 Task: Change  the formatting of the data to Which is Greater than 5, in conditional formating, put the option 'Green Fill with Dark Green Text. 'add another formatting option Format As Table, insert the option Orange Table style Medium 3 , change the format of Column Width to AutoFit Column Width and sort the data in descending order in the sheet  Optimum Sales book
Action: Mouse moved to (27, 132)
Screenshot: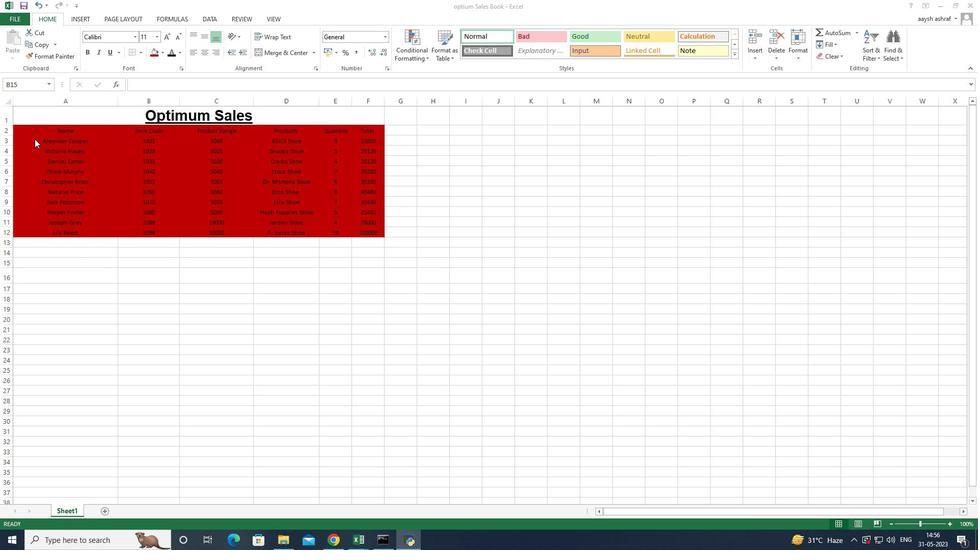 
Action: Mouse pressed left at (27, 132)
Screenshot: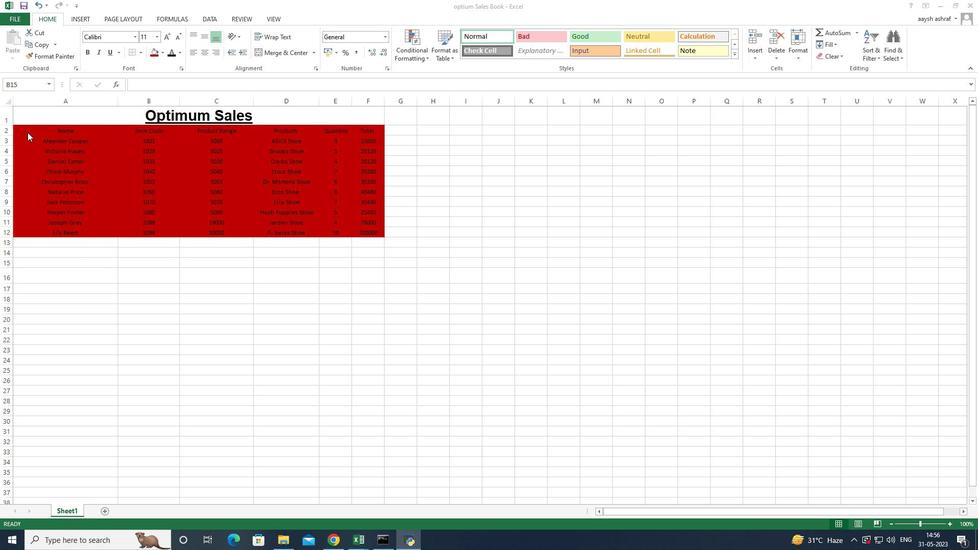 
Action: Mouse moved to (57, 143)
Screenshot: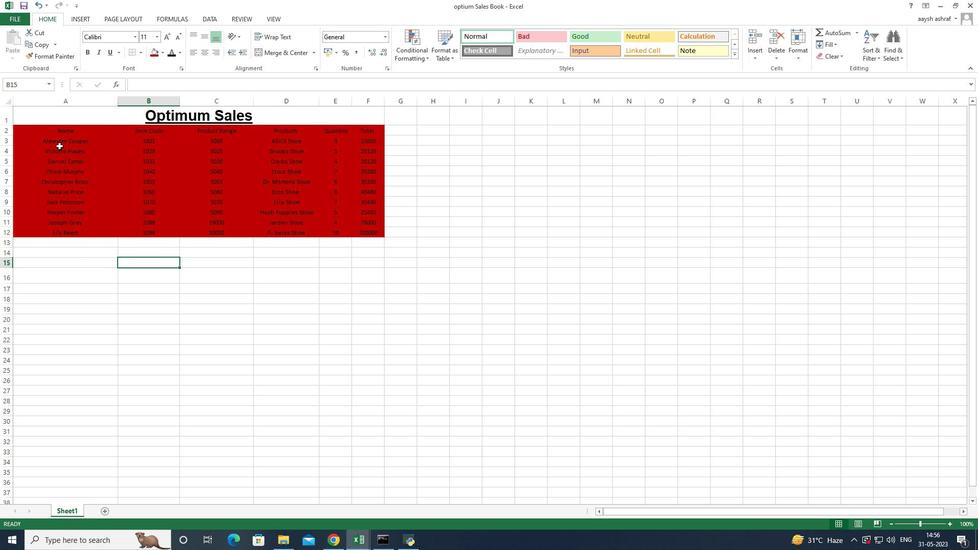 
Action: Mouse pressed left at (57, 143)
Screenshot: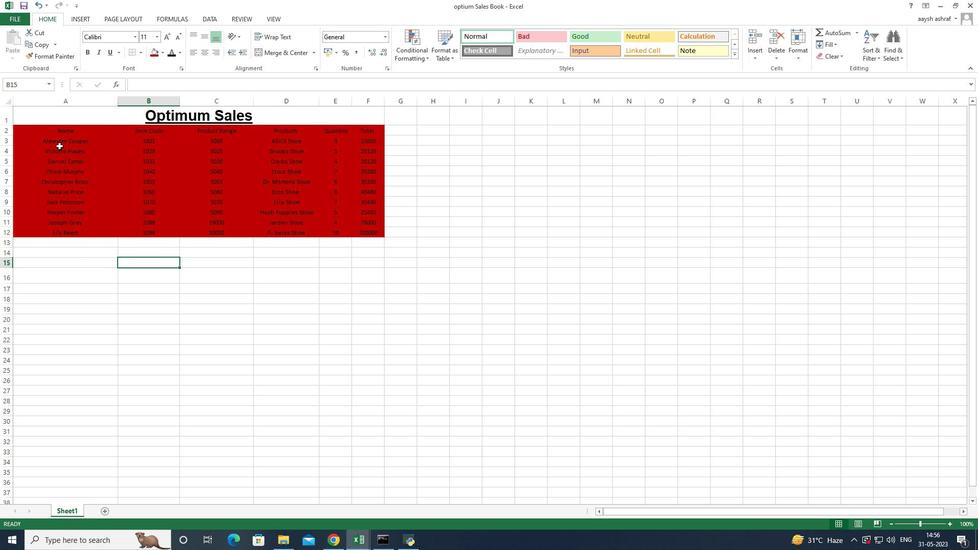 
Action: Mouse moved to (33, 129)
Screenshot: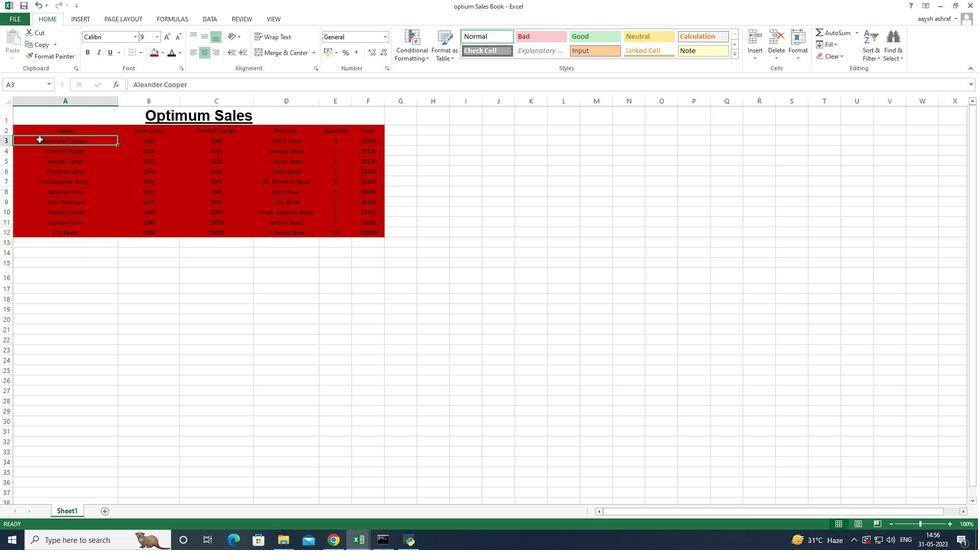 
Action: Mouse pressed left at (33, 129)
Screenshot: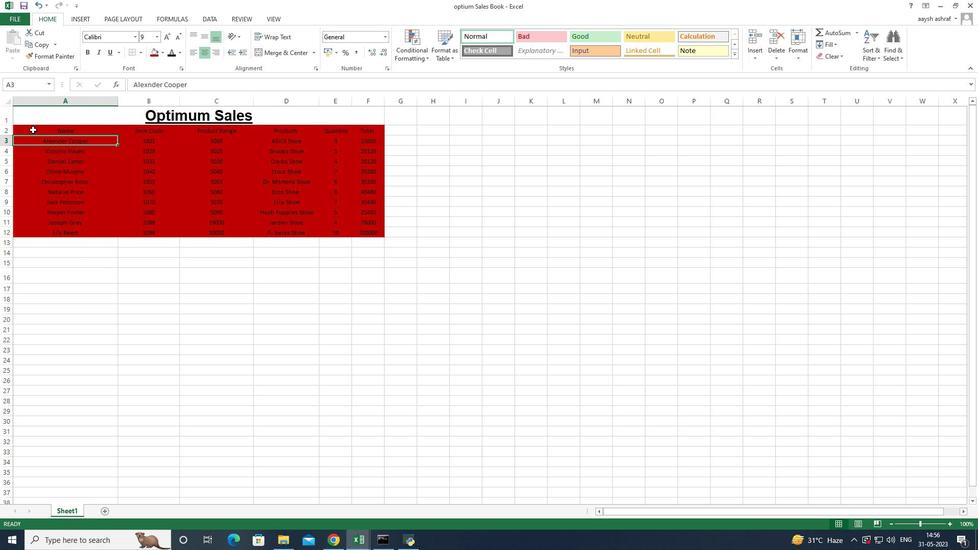 
Action: Mouse moved to (407, 55)
Screenshot: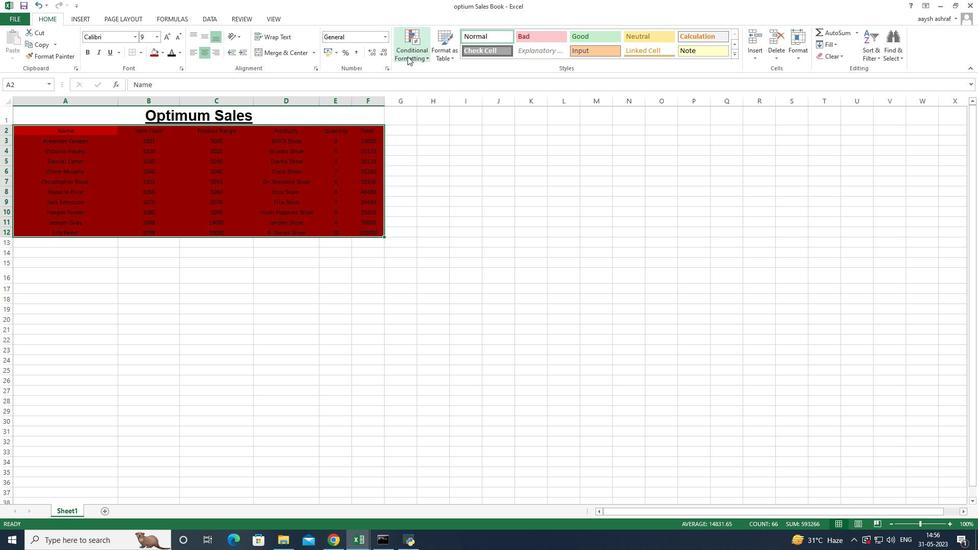 
Action: Mouse pressed left at (407, 55)
Screenshot: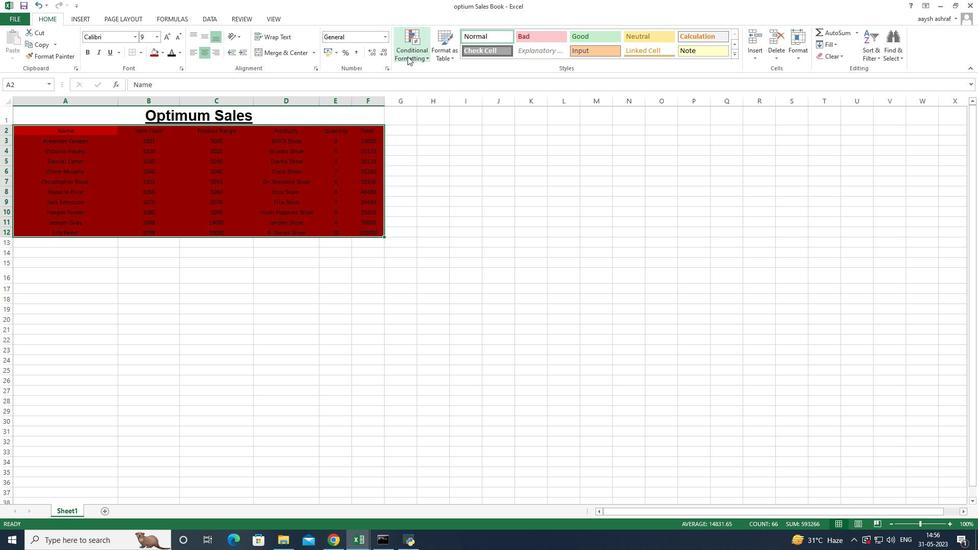 
Action: Mouse moved to (532, 79)
Screenshot: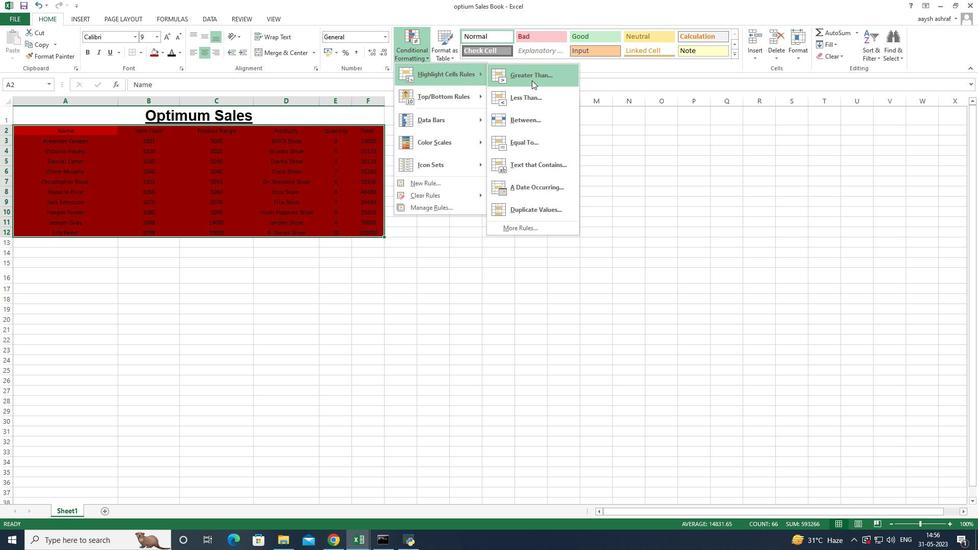 
Action: Mouse pressed left at (532, 79)
Screenshot: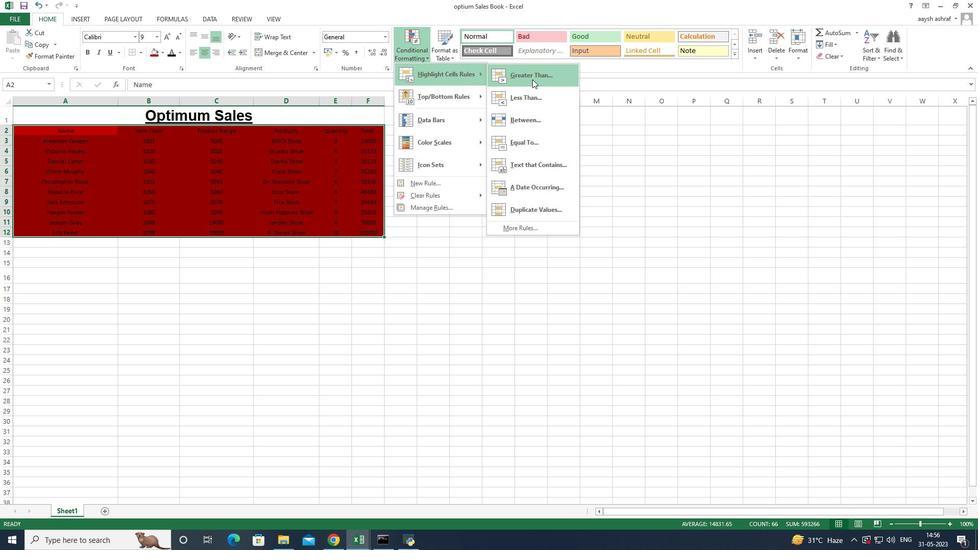 
Action: Mouse moved to (183, 267)
Screenshot: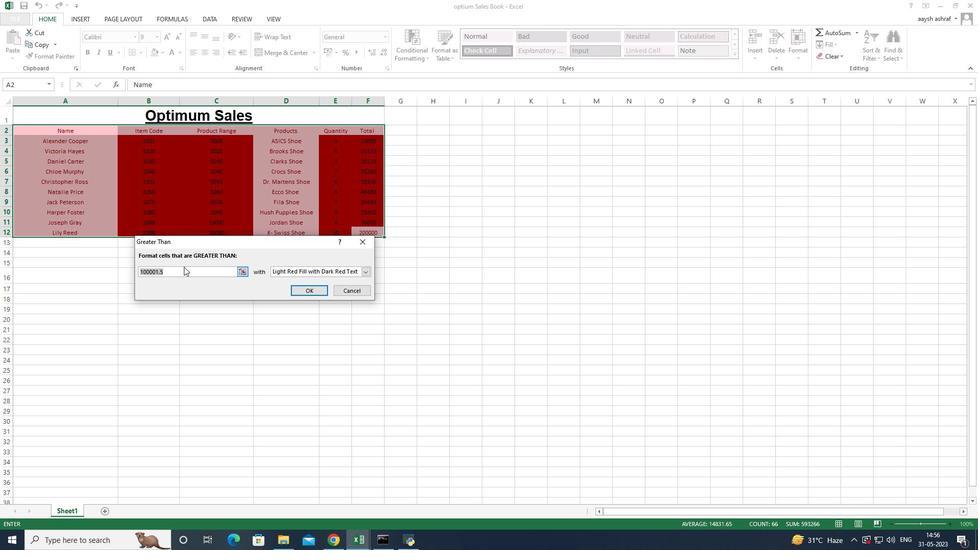 
Action: Key pressed <Key.backspace>5
Screenshot: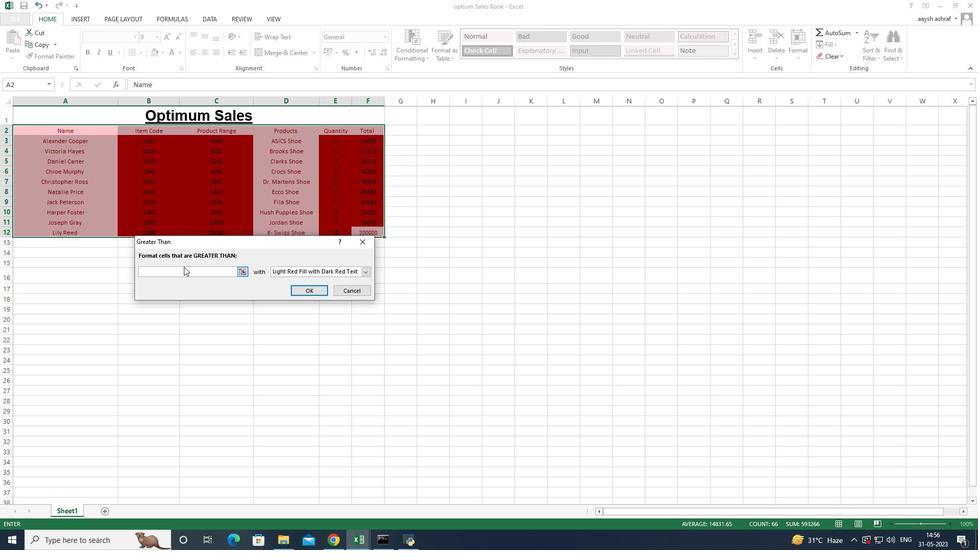 
Action: Mouse moved to (364, 270)
Screenshot: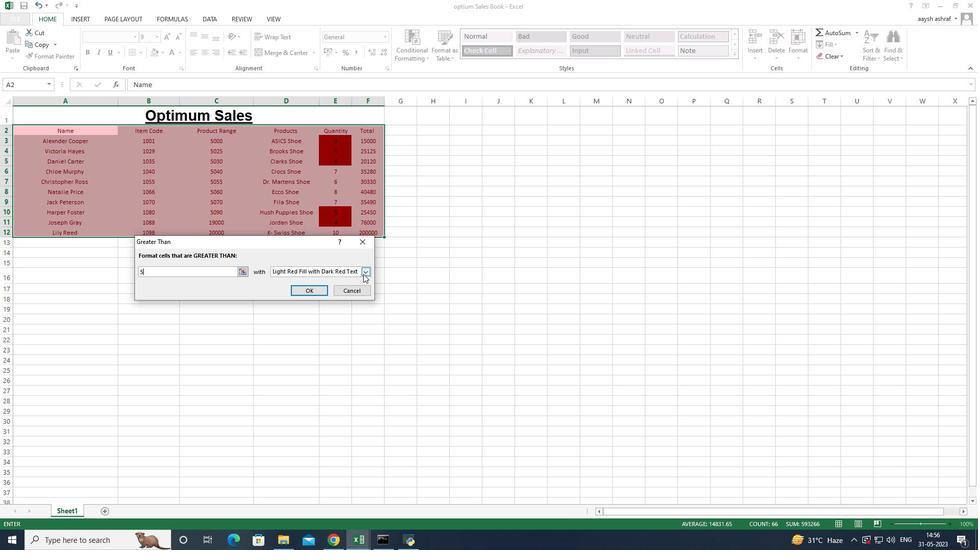 
Action: Mouse pressed left at (364, 270)
Screenshot: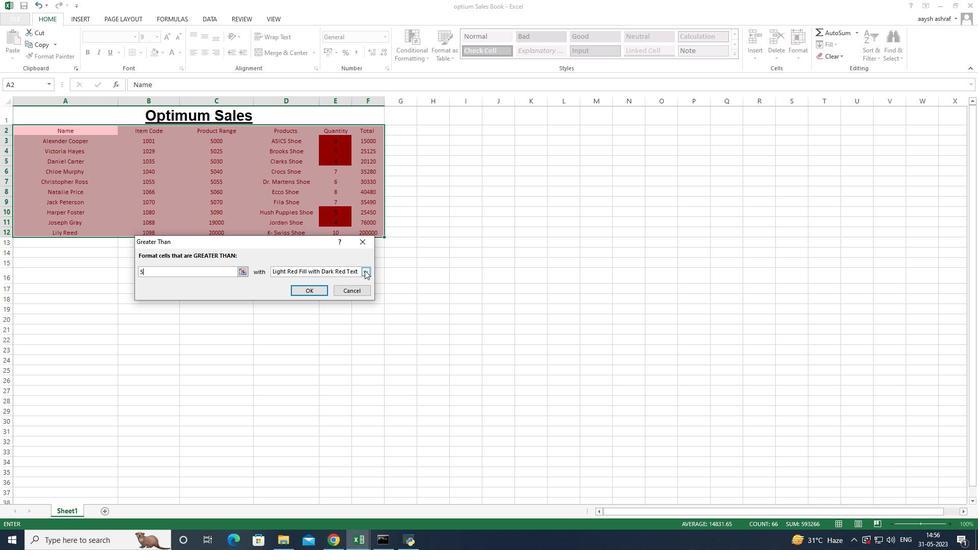 
Action: Mouse moved to (315, 294)
Screenshot: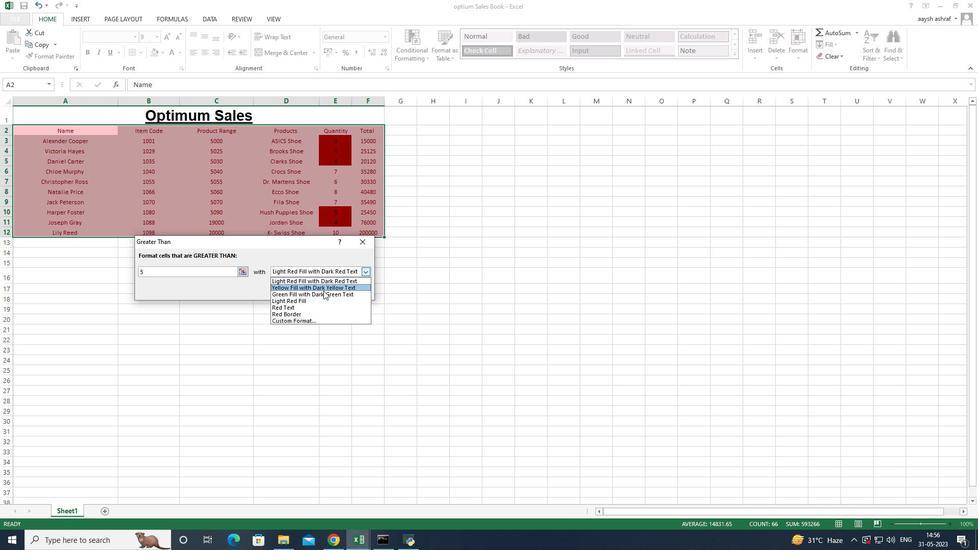 
Action: Mouse pressed left at (315, 294)
Screenshot: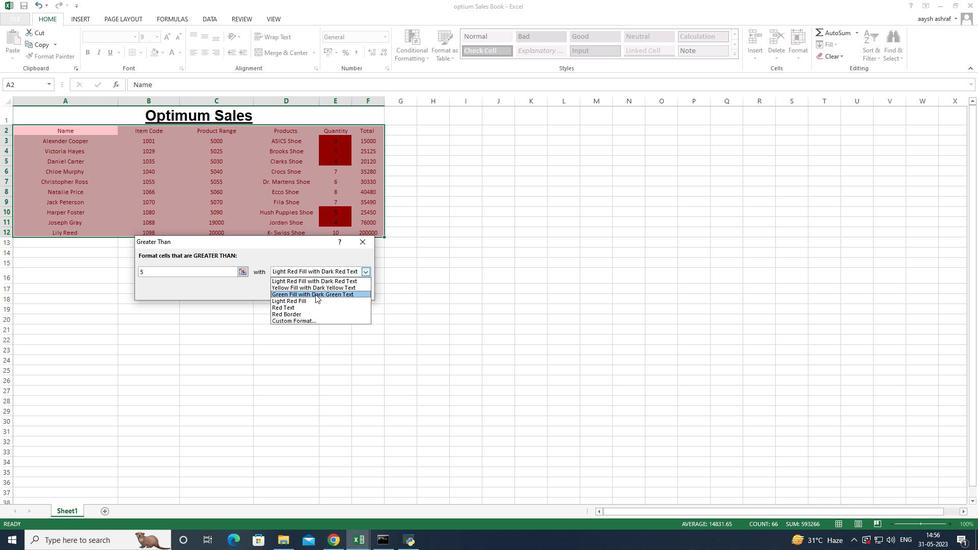 
Action: Mouse moved to (308, 288)
Screenshot: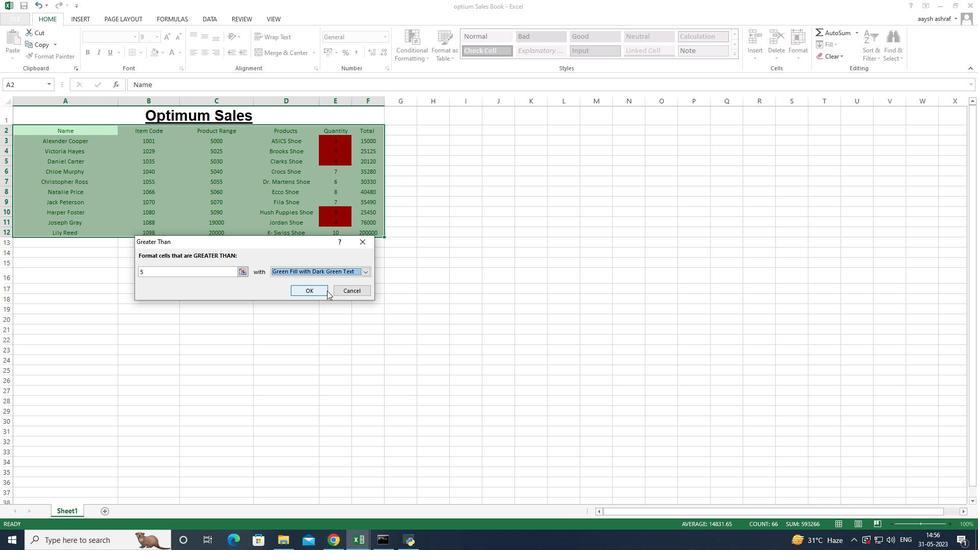 
Action: Mouse pressed left at (308, 288)
Screenshot: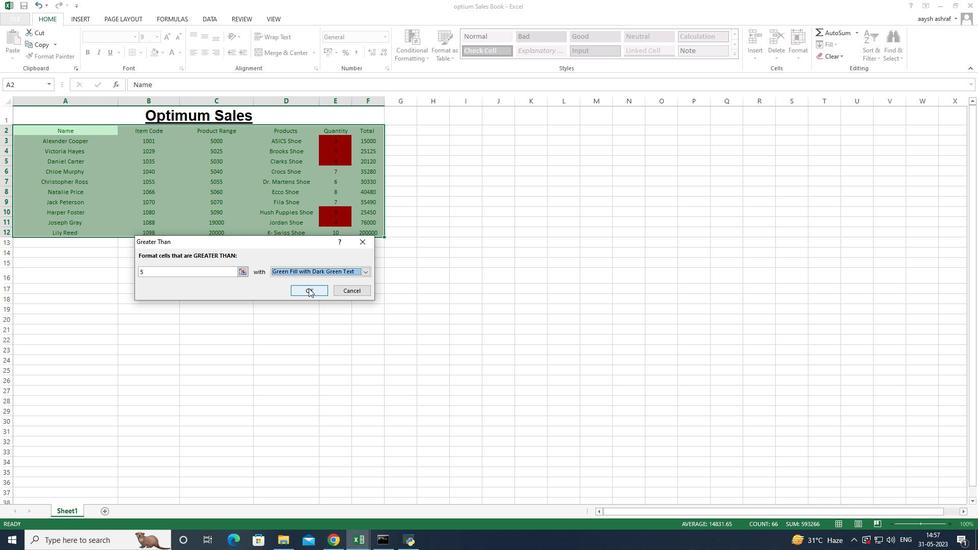 
Action: Mouse moved to (793, 46)
Screenshot: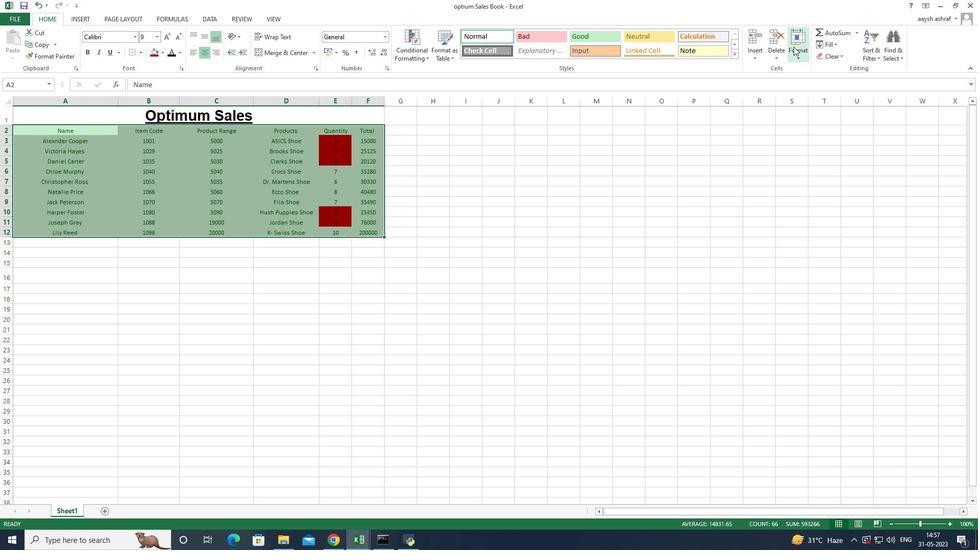 
Action: Mouse pressed left at (793, 46)
Screenshot: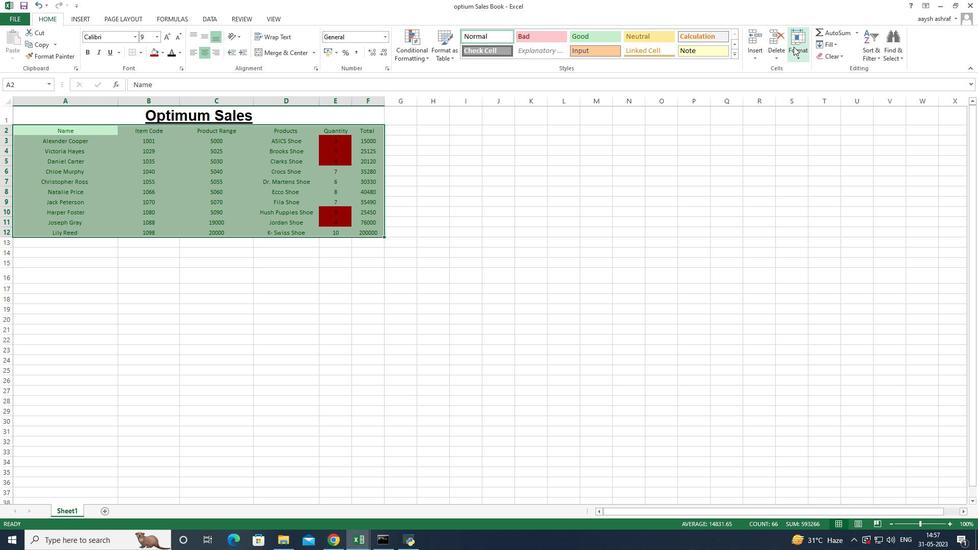 
Action: Mouse moved to (742, 137)
Screenshot: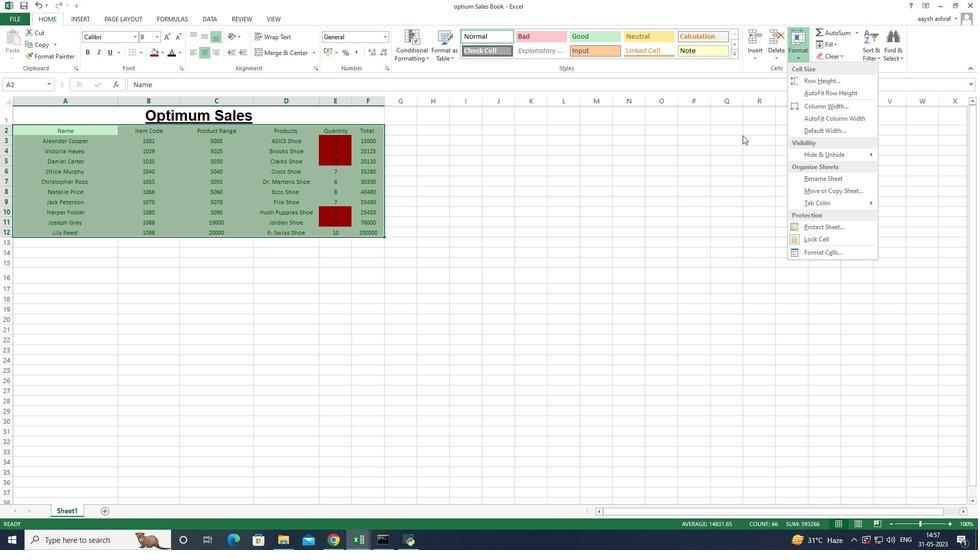 
Action: Mouse pressed left at (742, 137)
Screenshot: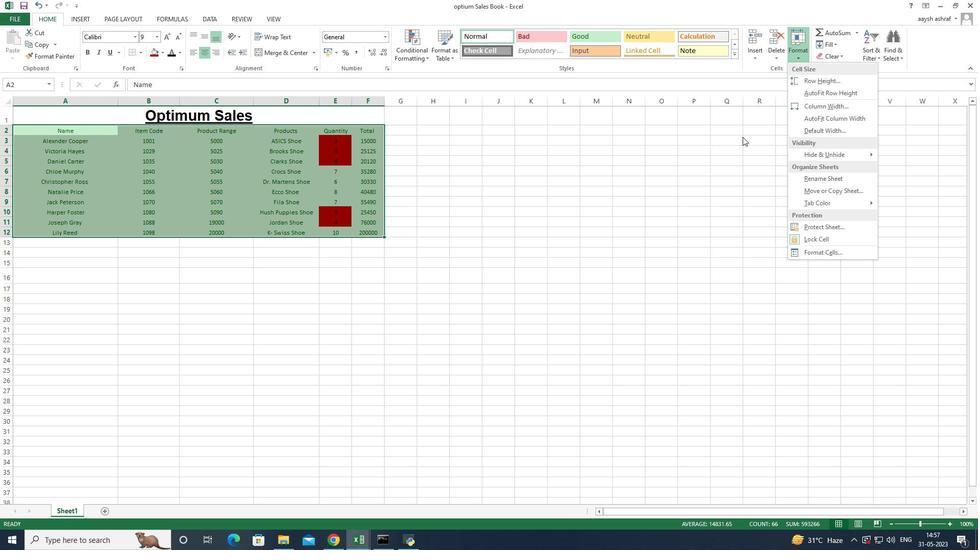 
Action: Mouse moved to (797, 58)
Screenshot: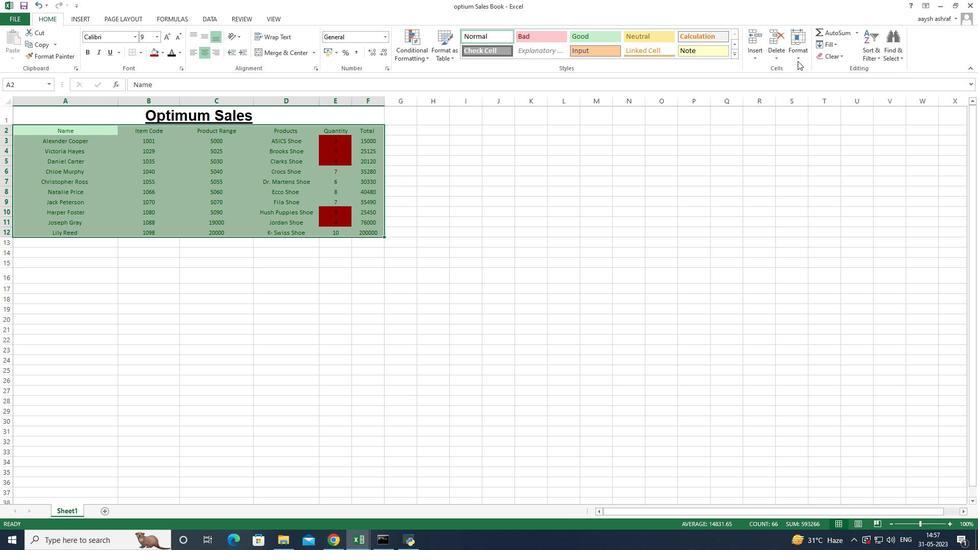 
Action: Mouse pressed left at (797, 58)
Screenshot: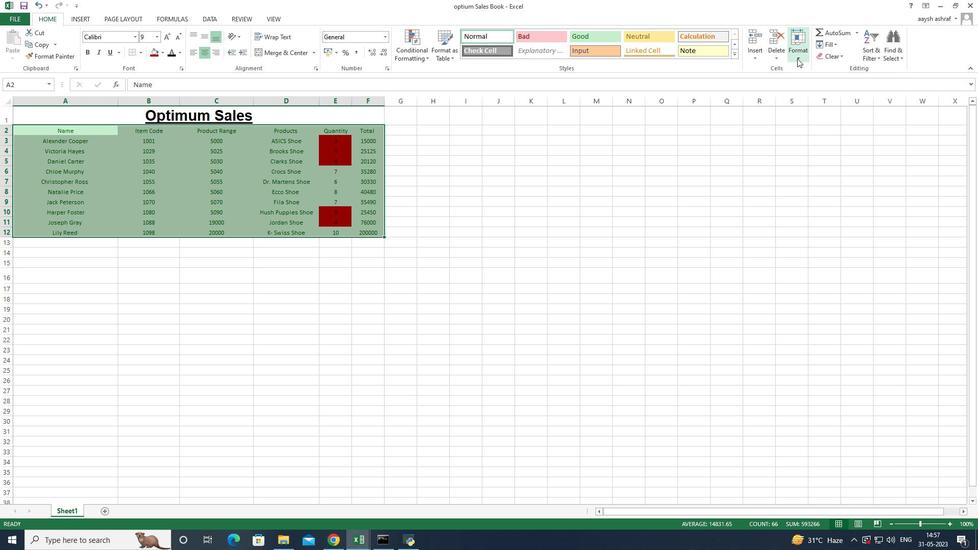 
Action: Mouse moved to (474, 150)
Screenshot: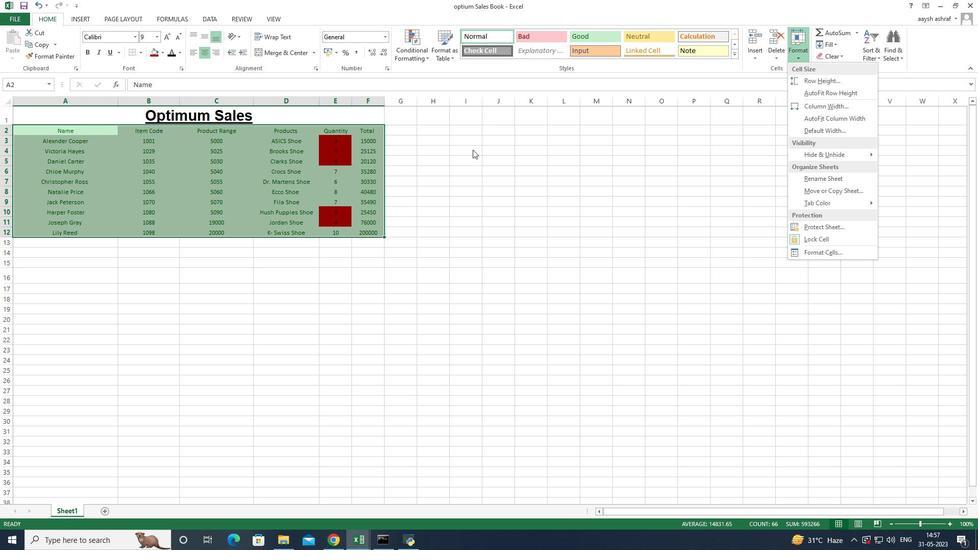 
Action: Mouse pressed left at (474, 150)
Screenshot: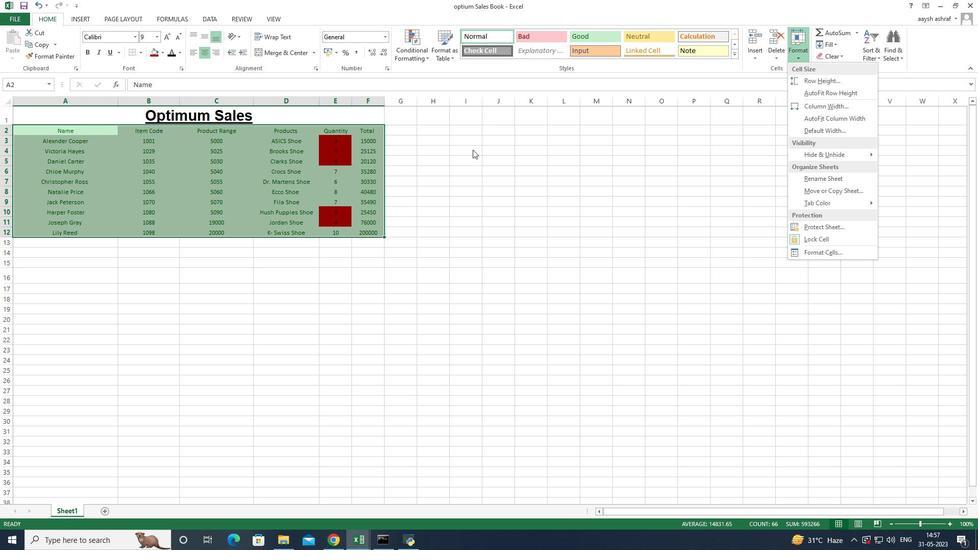 
Action: Mouse moved to (445, 42)
Screenshot: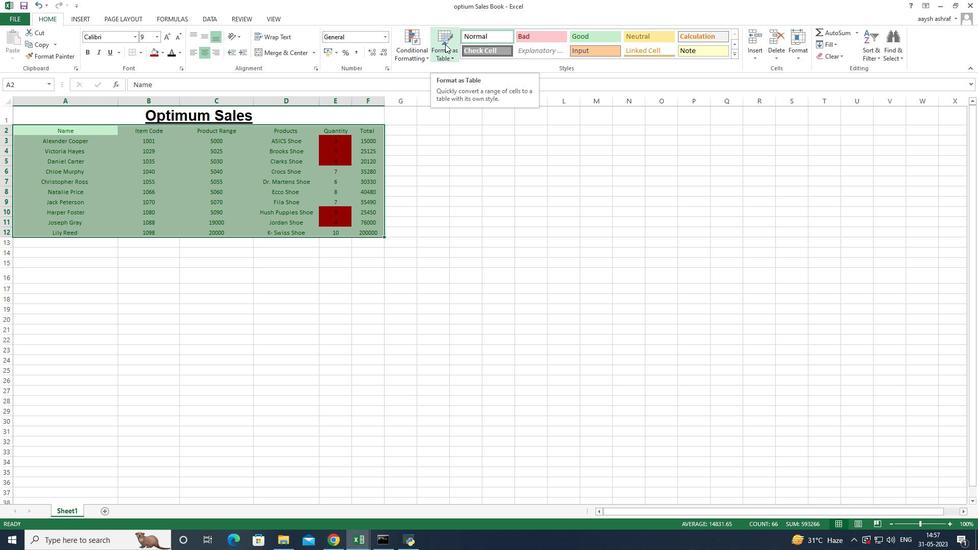 
Action: Mouse pressed left at (445, 42)
Screenshot: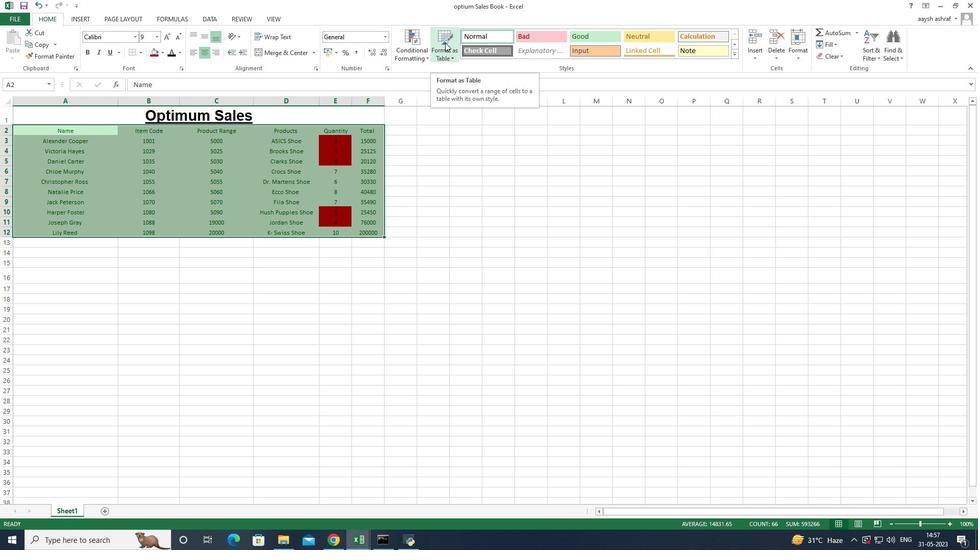 
Action: Mouse moved to (520, 192)
Screenshot: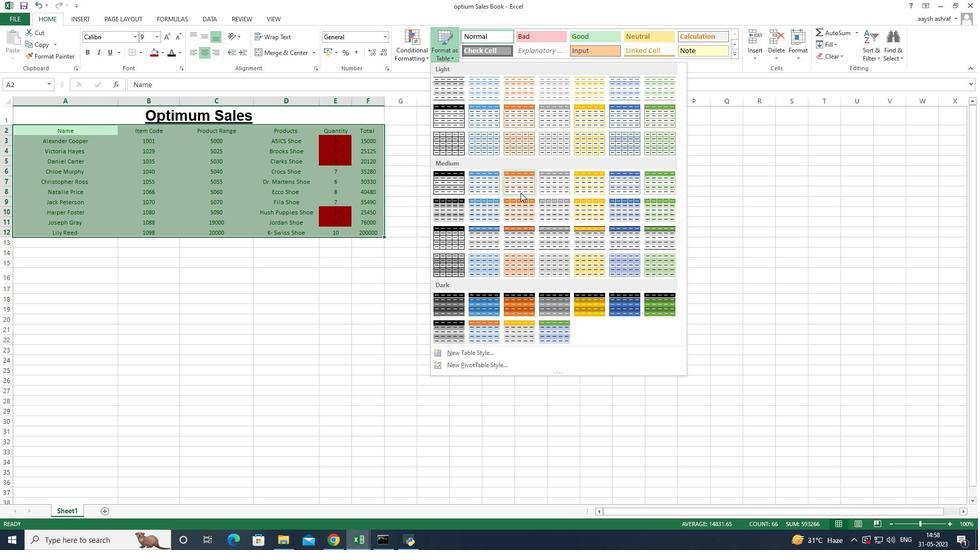 
Action: Mouse pressed left at (520, 192)
Screenshot: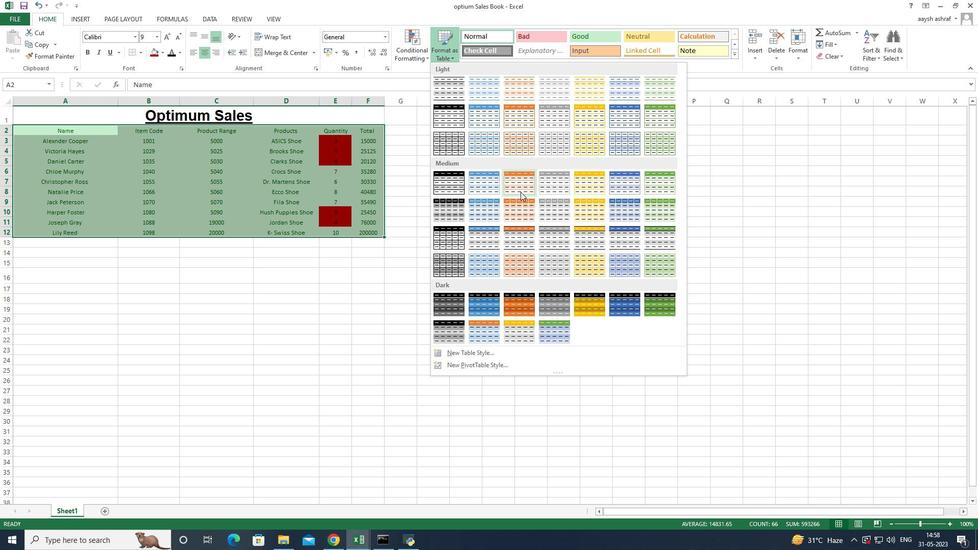 
Action: Mouse moved to (246, 276)
Screenshot: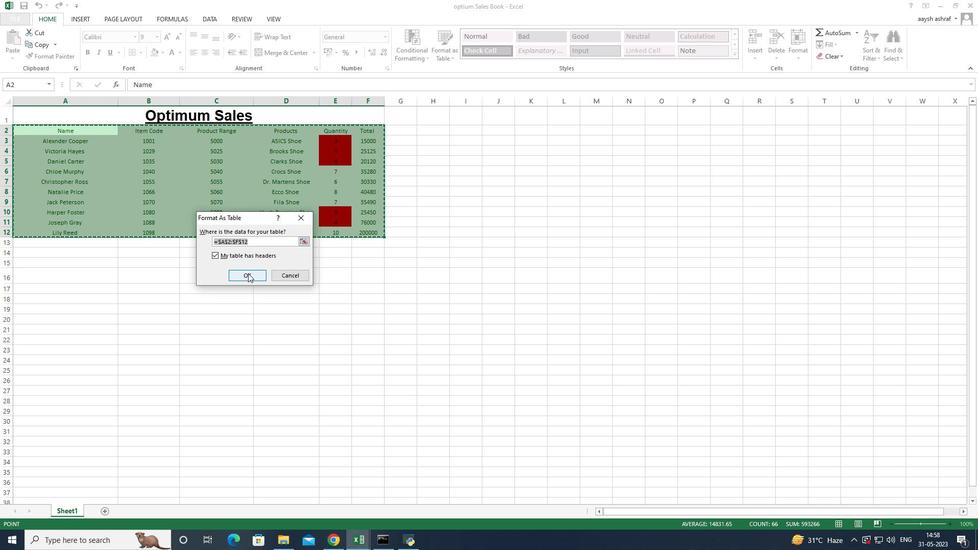 
Action: Mouse pressed left at (246, 276)
Screenshot: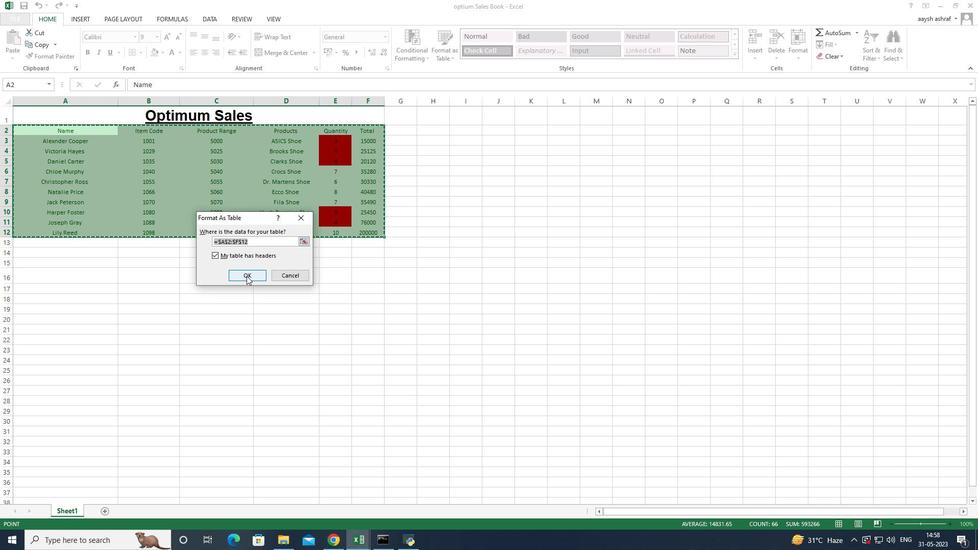 
Action: Mouse moved to (551, 44)
Screenshot: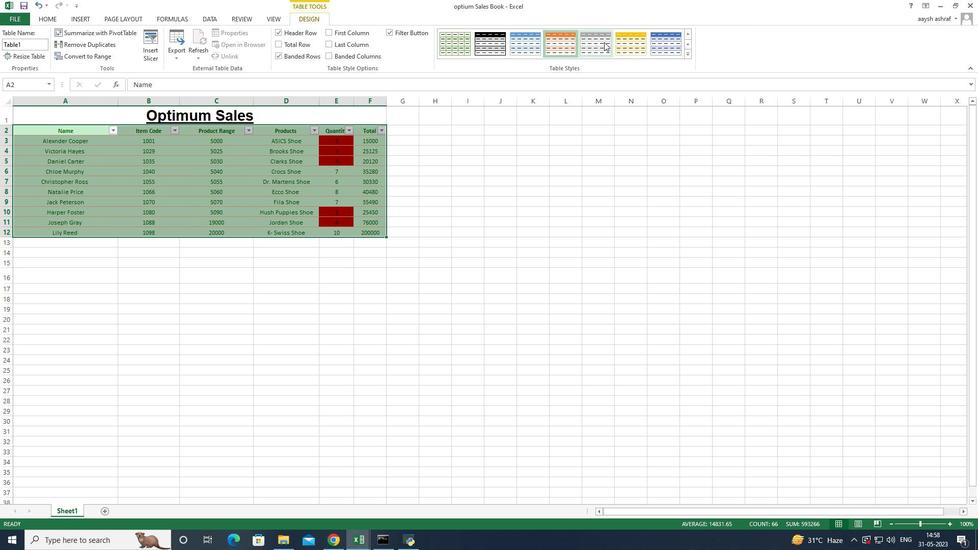 
Action: Mouse pressed left at (551, 44)
Screenshot: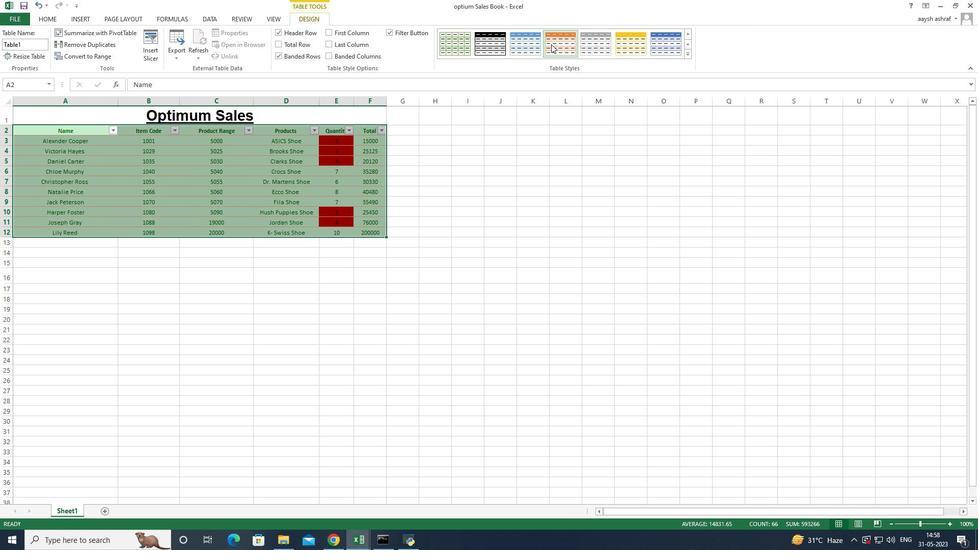 
Action: Mouse moved to (134, 207)
Screenshot: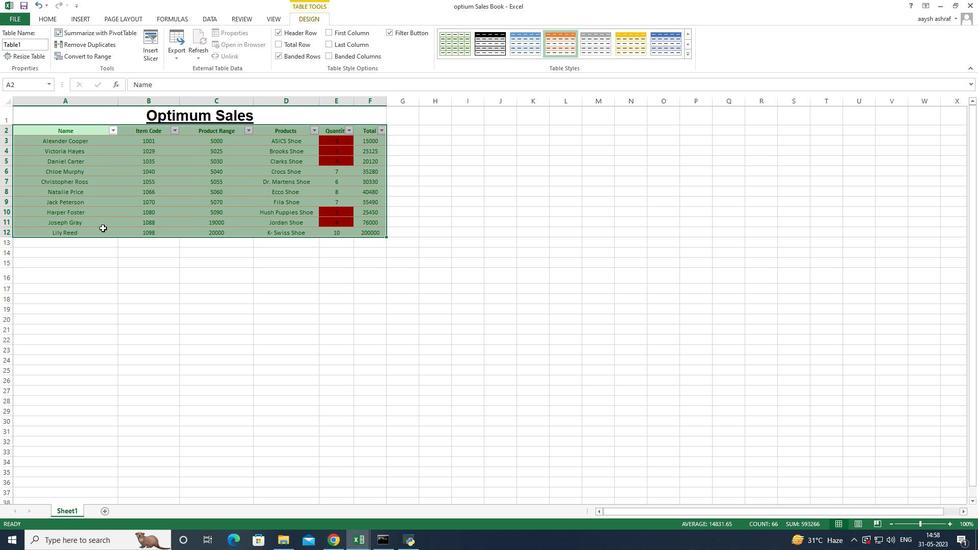 
Action: Mouse pressed left at (134, 207)
Screenshot: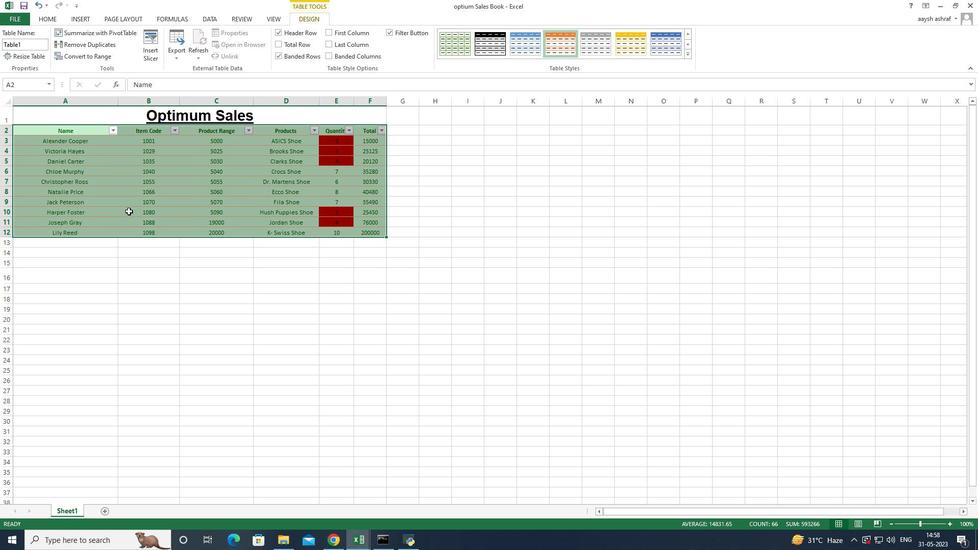 
Action: Mouse moved to (138, 263)
Screenshot: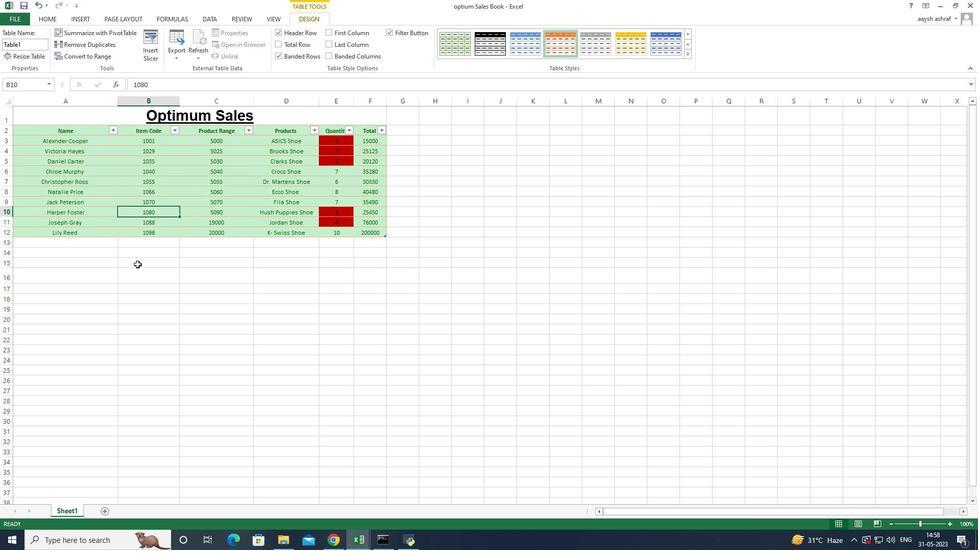 
Action: Mouse pressed left at (138, 263)
Screenshot: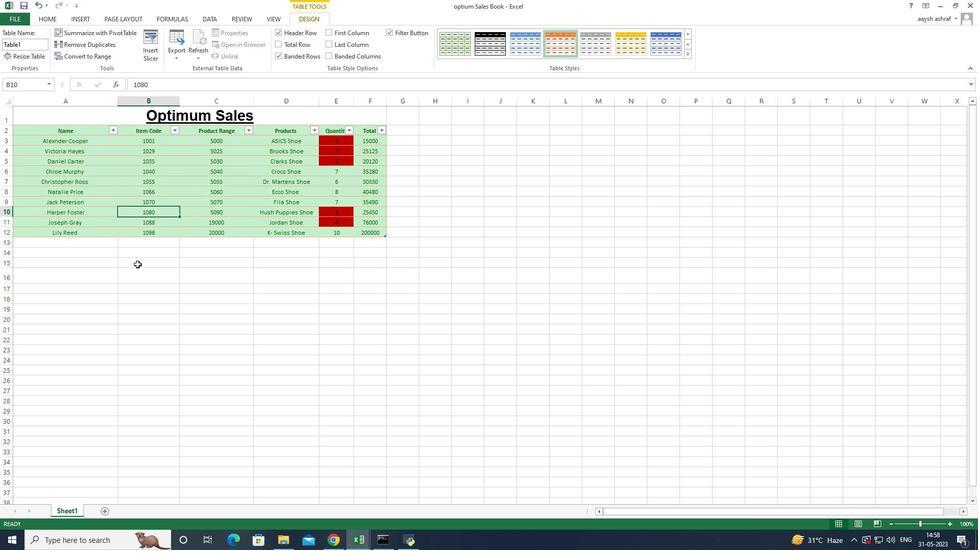 
Action: Mouse moved to (78, 17)
Screenshot: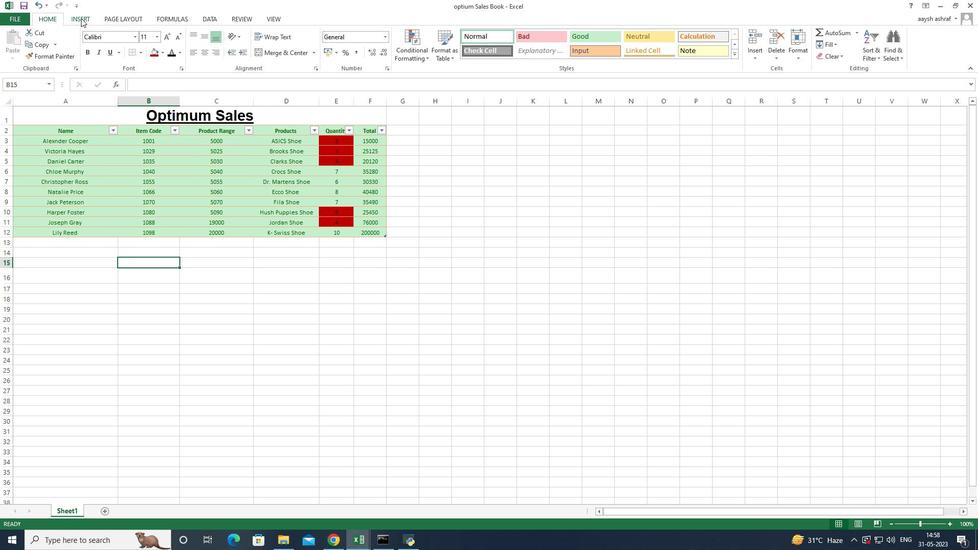 
Action: Mouse pressed left at (78, 17)
Screenshot: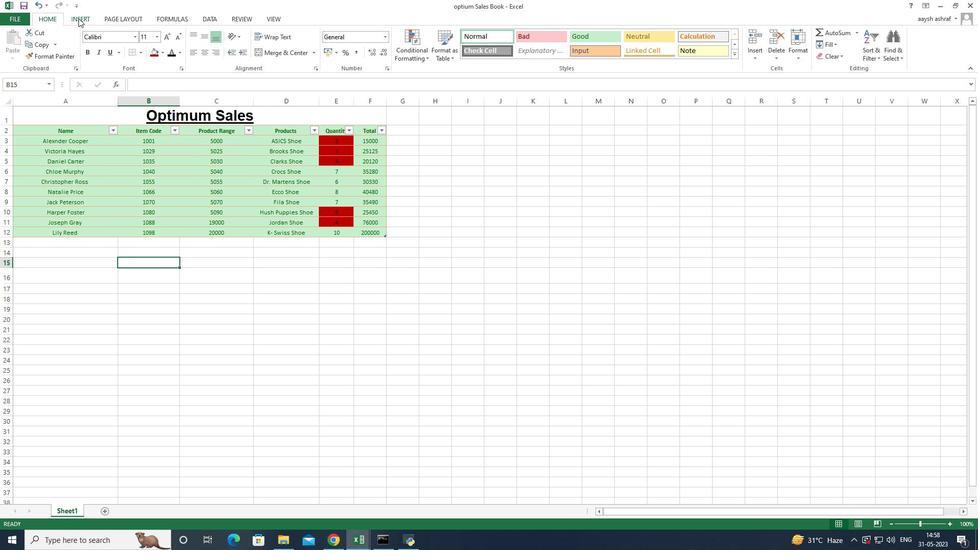 
Action: Mouse moved to (53, 18)
Screenshot: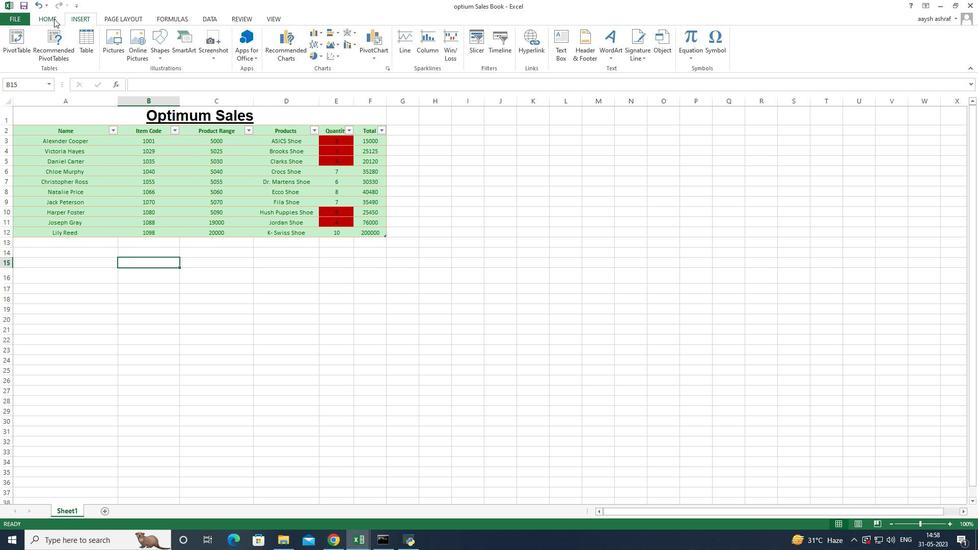 
Action: Mouse pressed left at (53, 18)
Screenshot: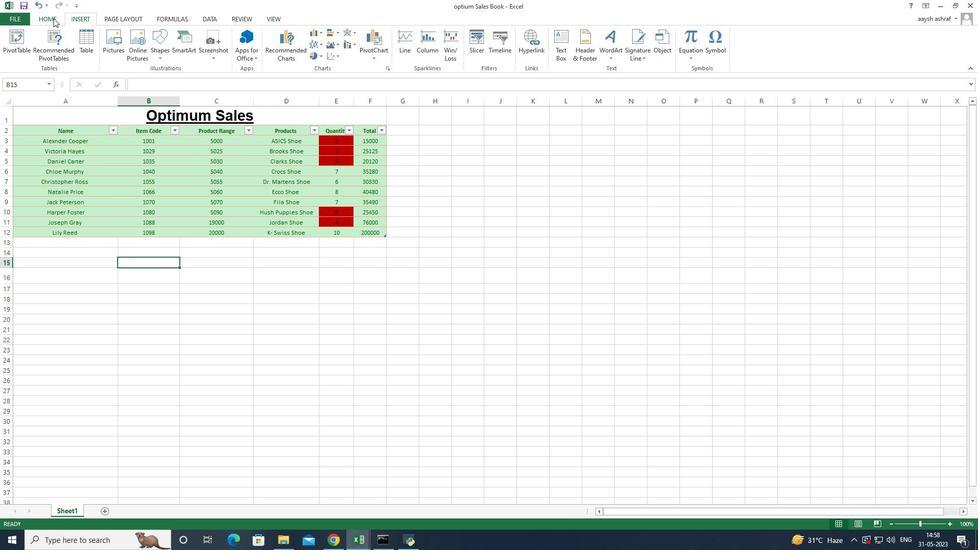 
Action: Mouse moved to (490, 50)
Screenshot: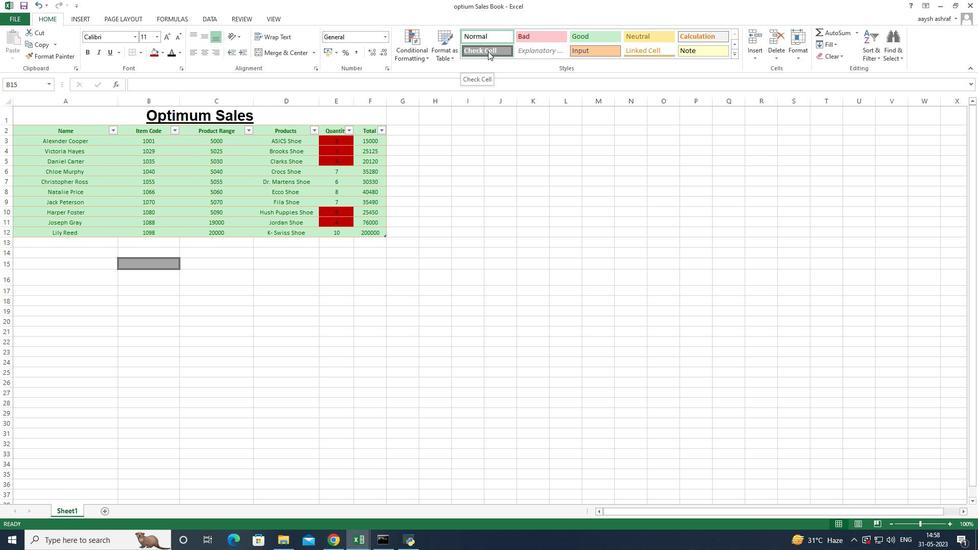 
Action: Mouse pressed left at (490, 50)
Screenshot: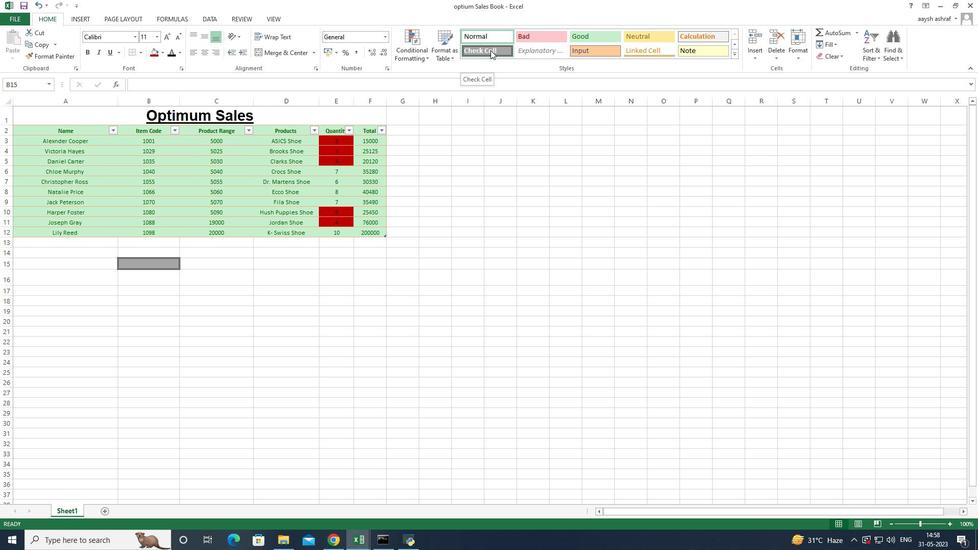
Action: Mouse moved to (70, 127)
Screenshot: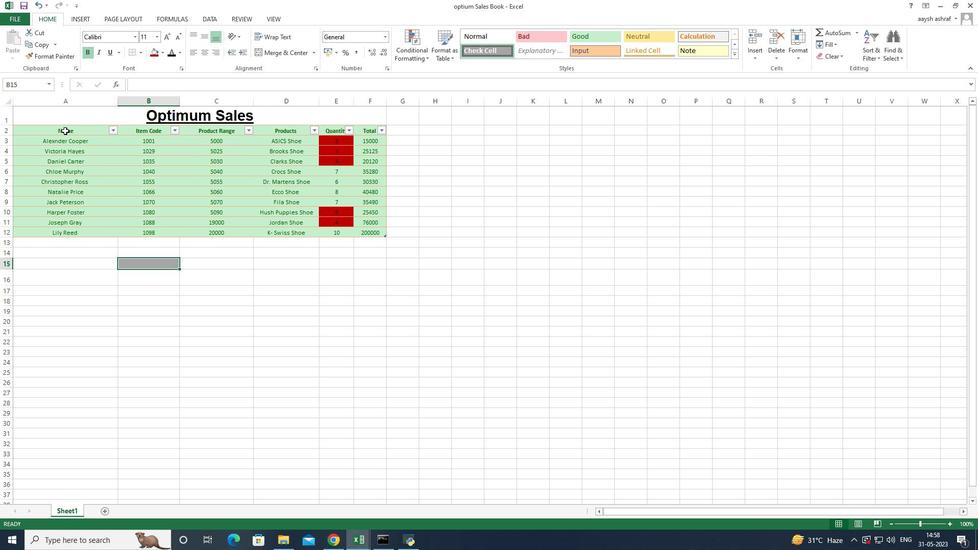 
Action: Mouse pressed left at (70, 127)
Screenshot: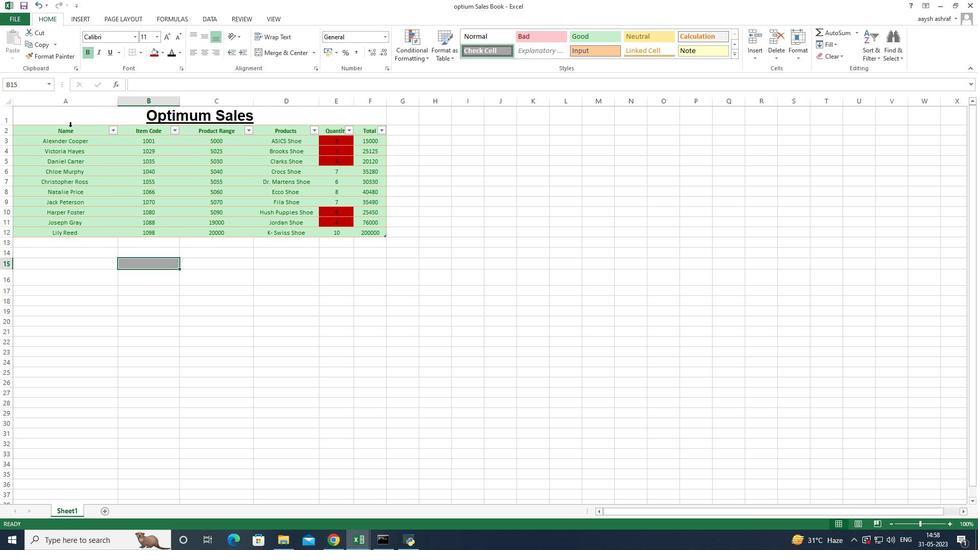 
Action: Mouse moved to (491, 49)
Screenshot: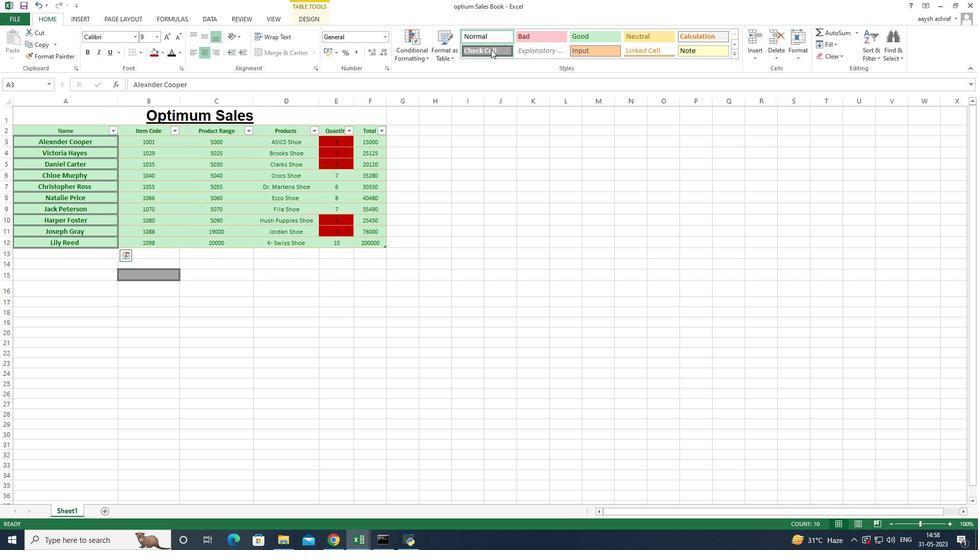 
Action: Mouse pressed left at (491, 49)
Screenshot: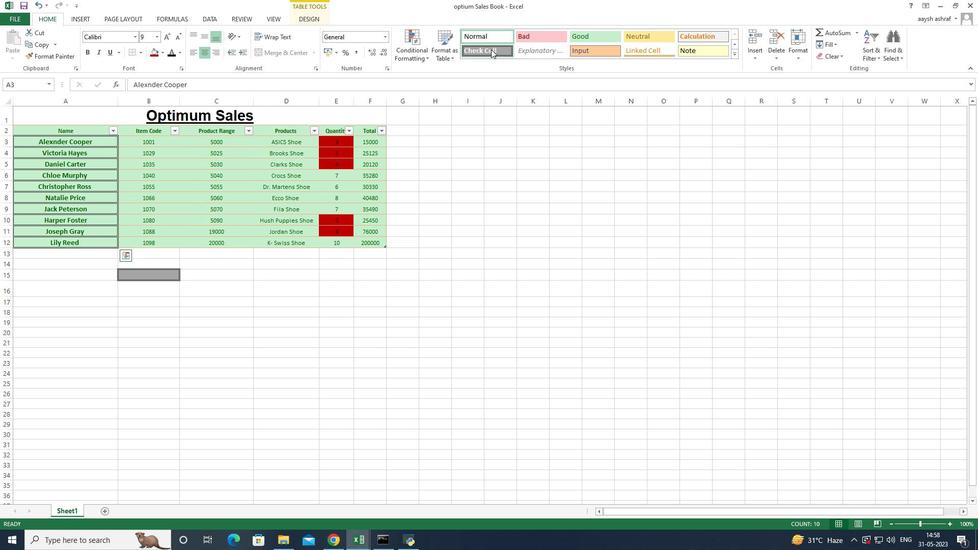 
Action: Mouse moved to (486, 51)
Screenshot: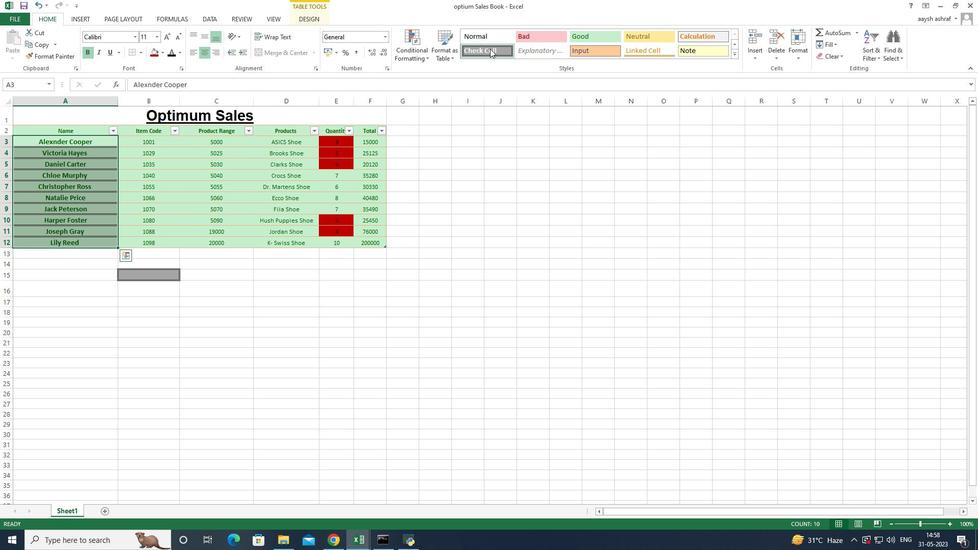 
Action: Mouse pressed left at (486, 51)
Screenshot: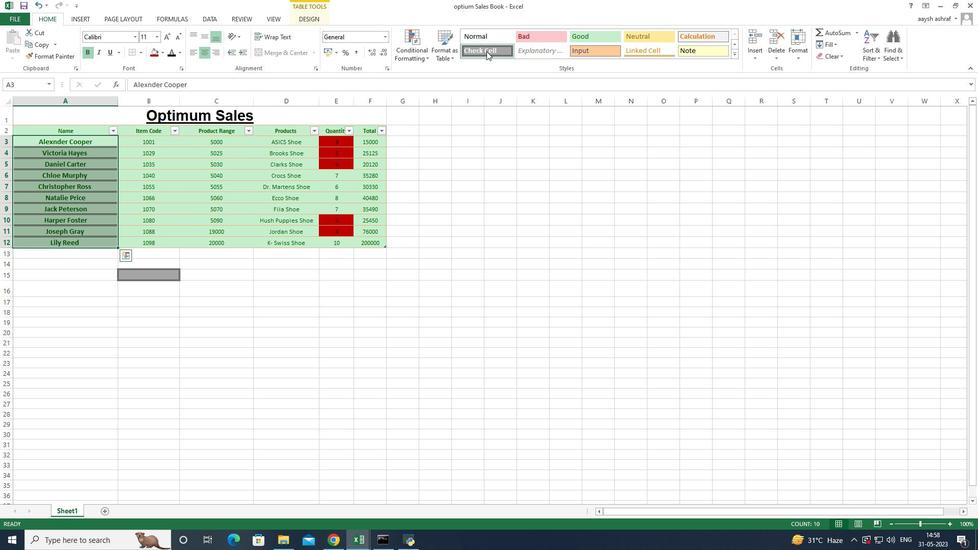 
Action: Mouse moved to (486, 36)
Screenshot: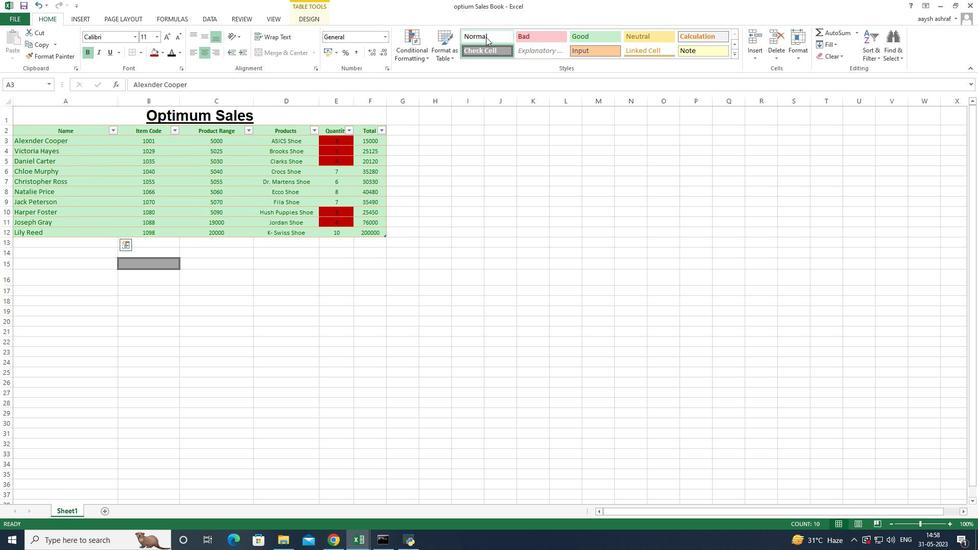 
Action: Mouse pressed left at (486, 36)
Screenshot: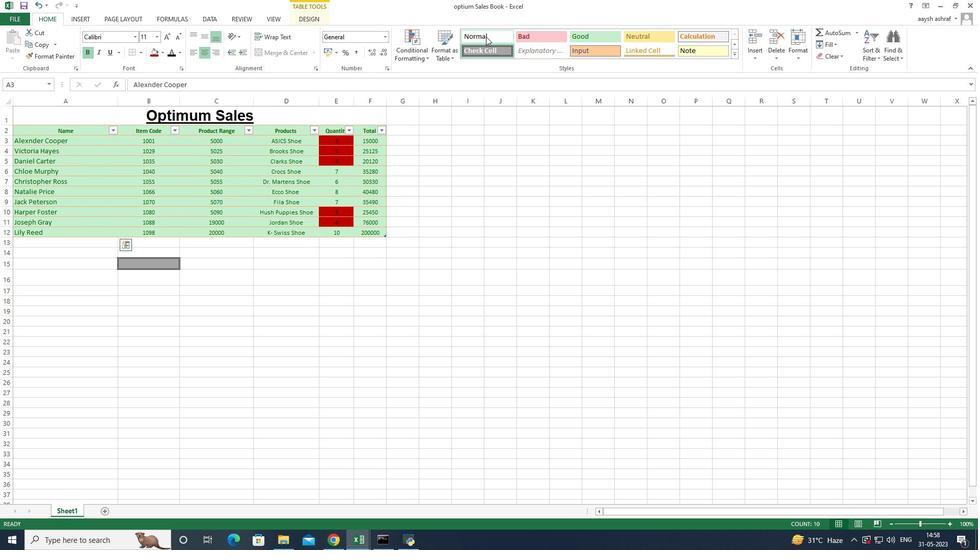 
Action: Mouse moved to (483, 53)
Screenshot: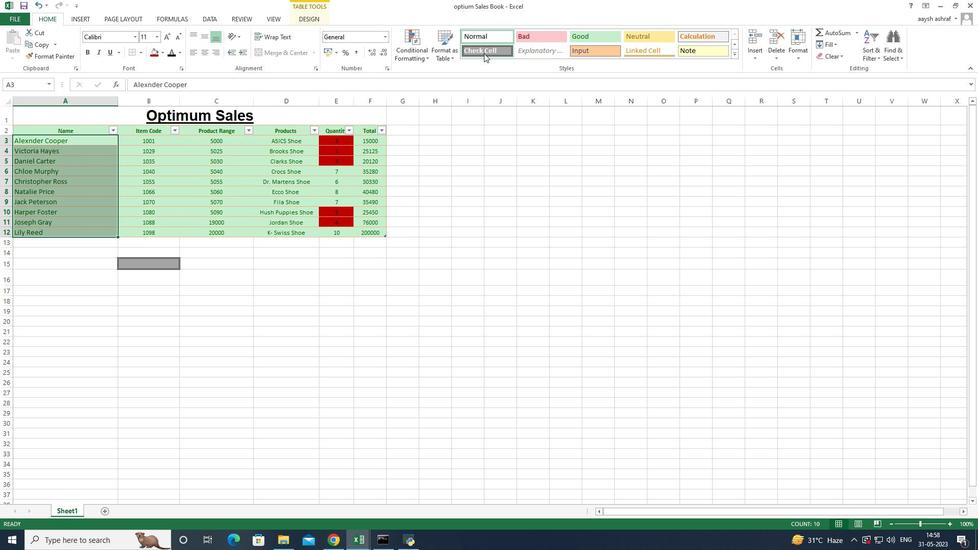 
Action: Mouse pressed left at (483, 53)
Screenshot: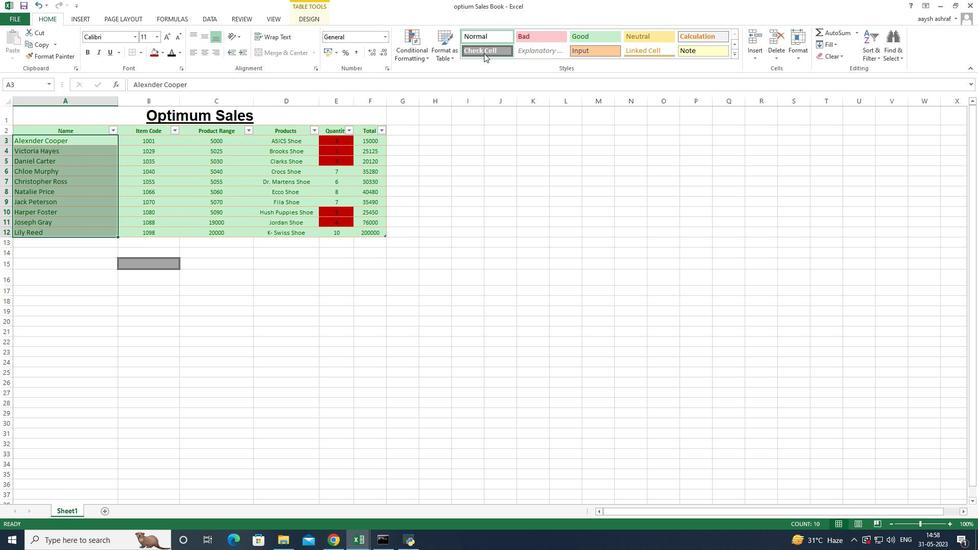 
Action: Mouse moved to (84, 18)
Screenshot: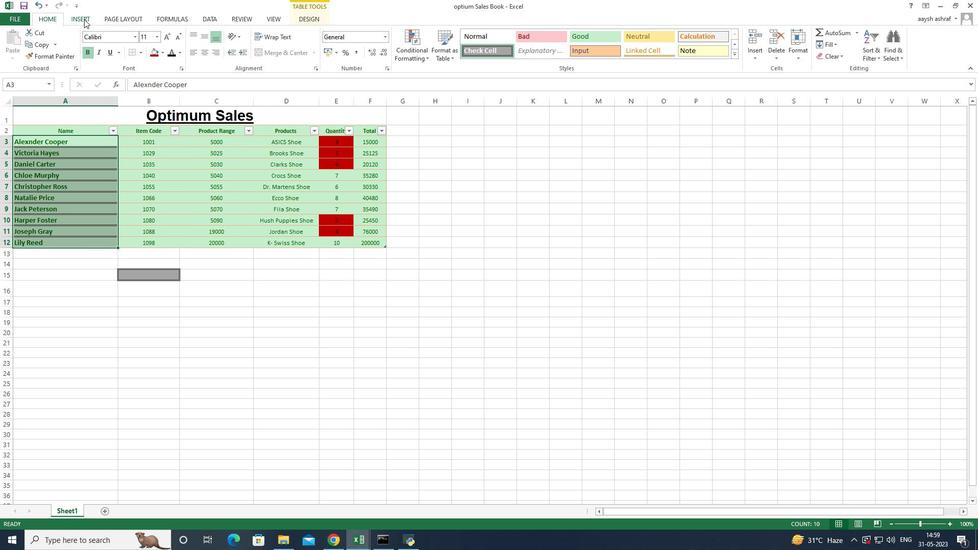 
Action: Mouse pressed left at (84, 18)
Screenshot: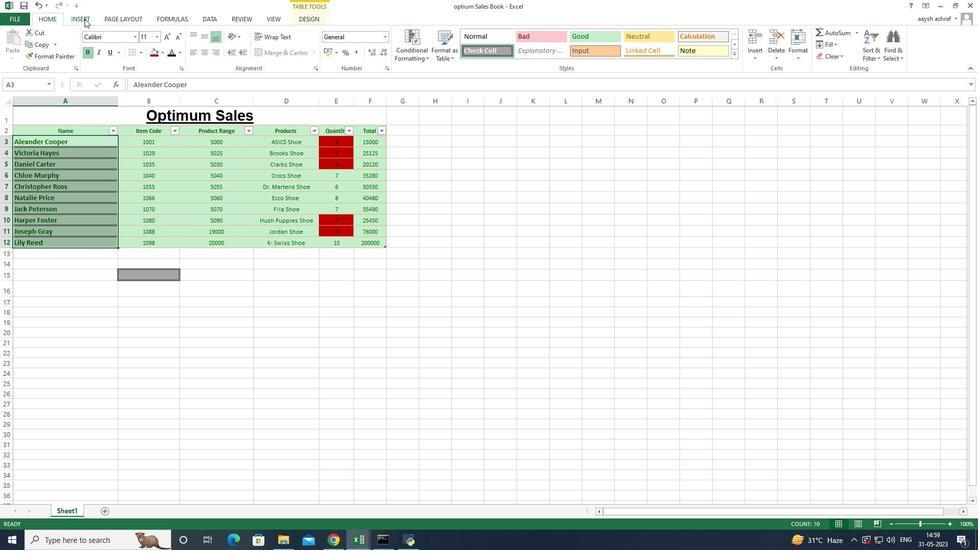 
Action: Mouse moved to (52, 17)
Screenshot: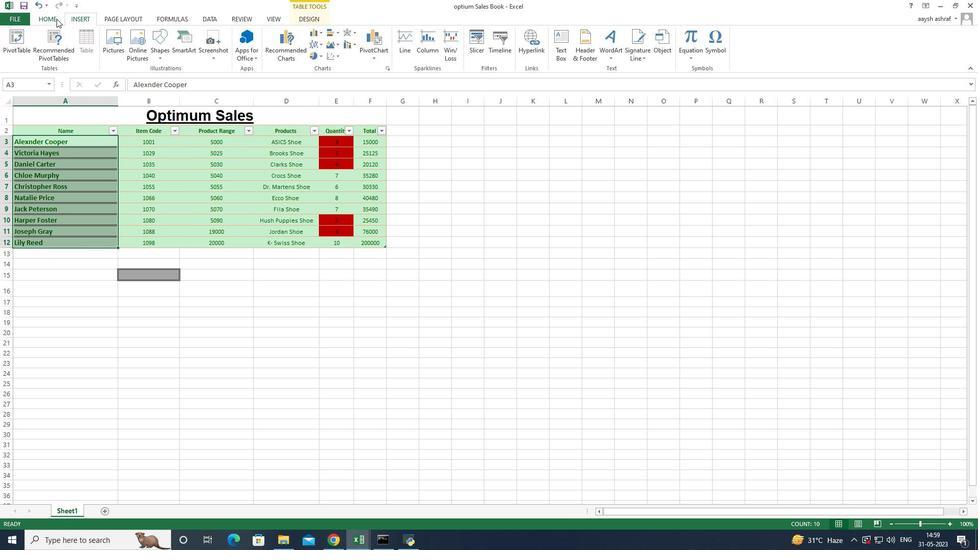 
Action: Mouse pressed left at (52, 17)
Screenshot: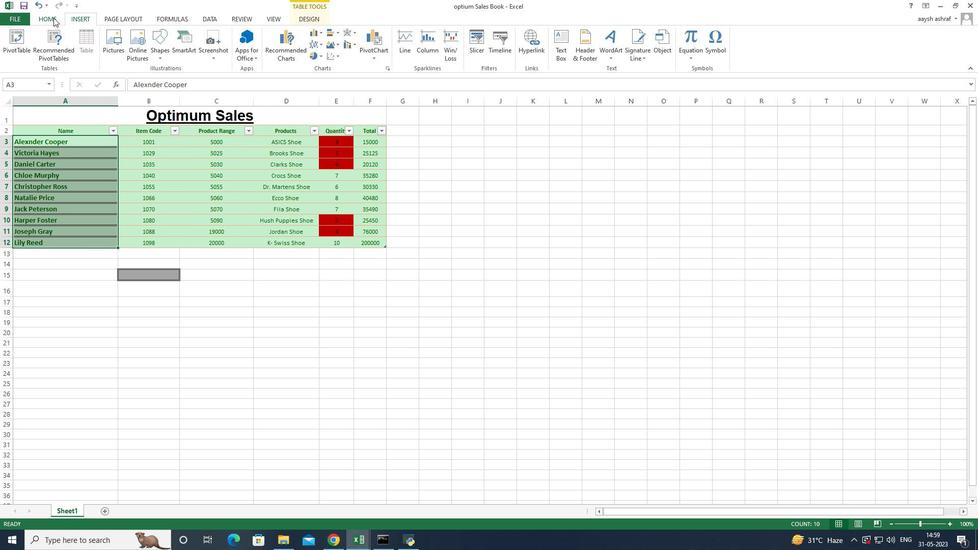 
Action: Mouse moved to (82, 15)
Screenshot: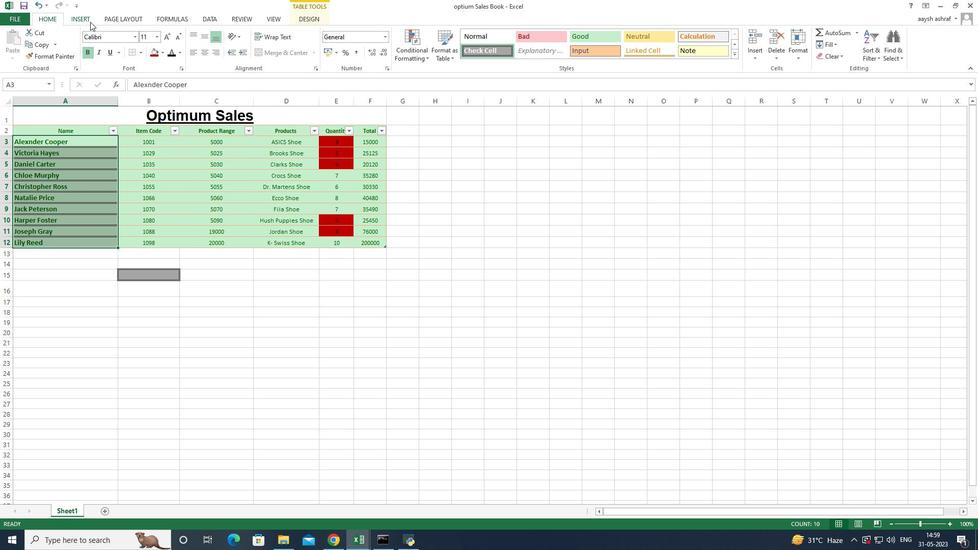 
Action: Mouse pressed left at (82, 15)
Screenshot: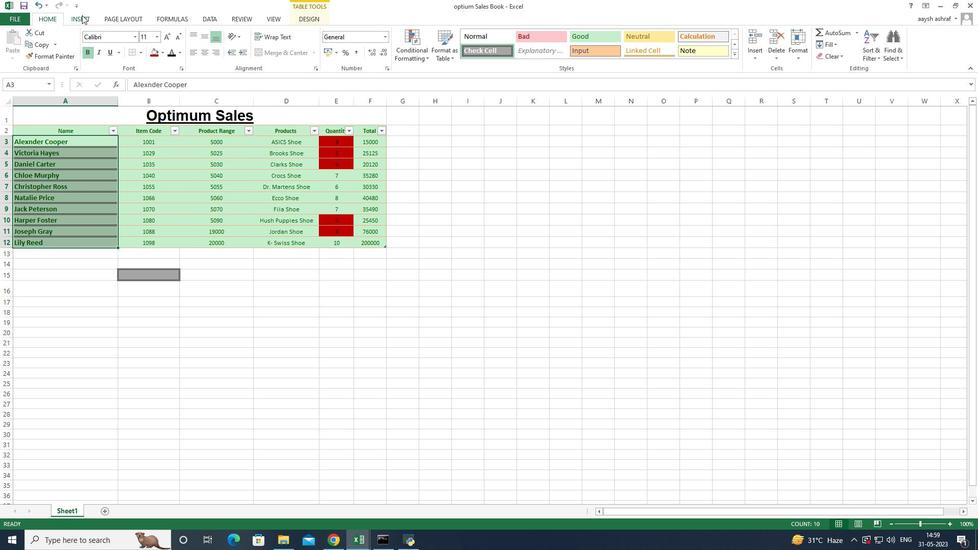
Action: Mouse moved to (86, 102)
Screenshot: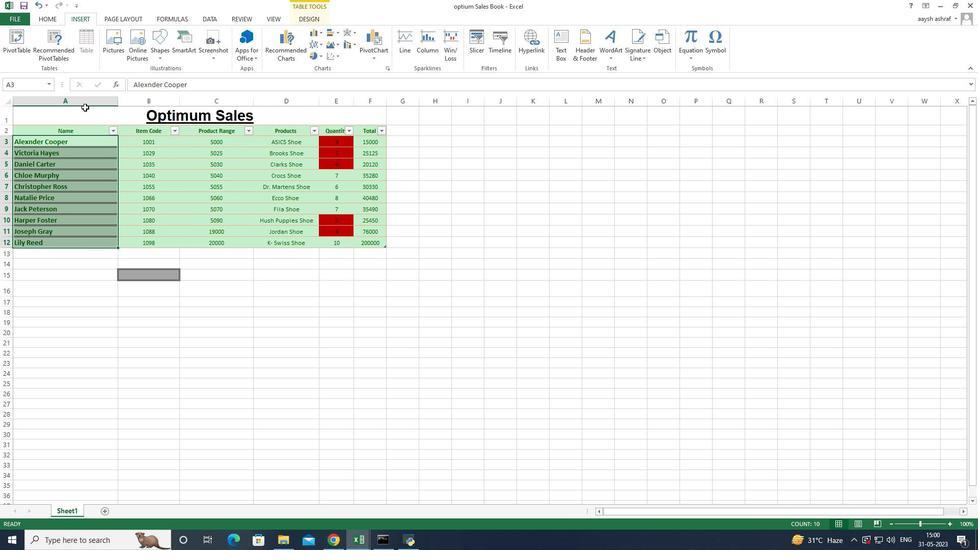 
Action: Mouse pressed left at (86, 102)
Screenshot: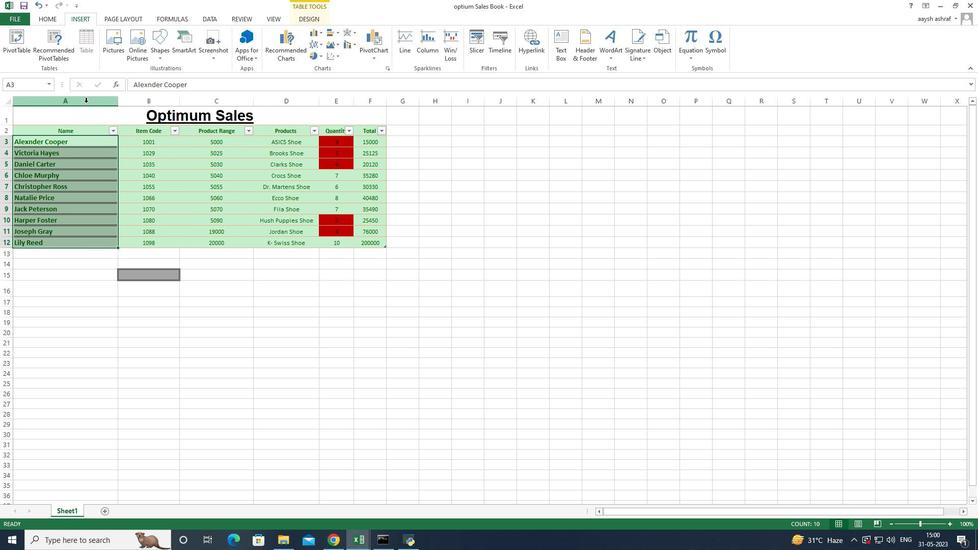 
Action: Mouse moved to (88, 100)
Screenshot: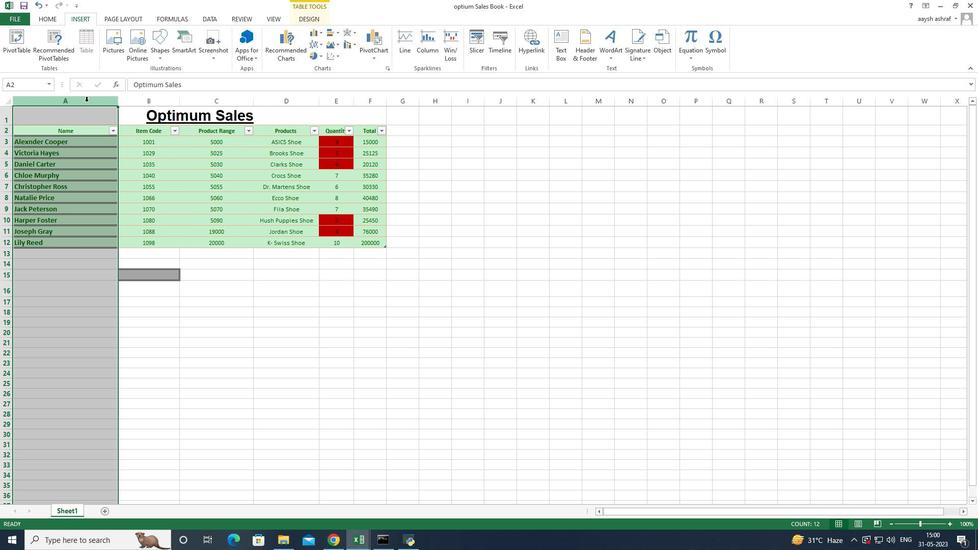 
Action: Mouse pressed right at (88, 100)
Screenshot: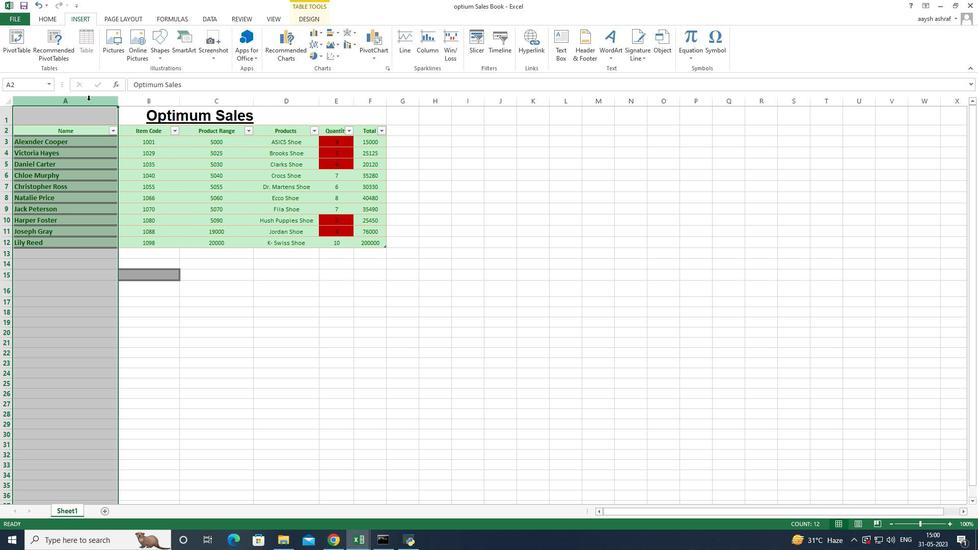 
Action: Mouse moved to (135, 224)
Screenshot: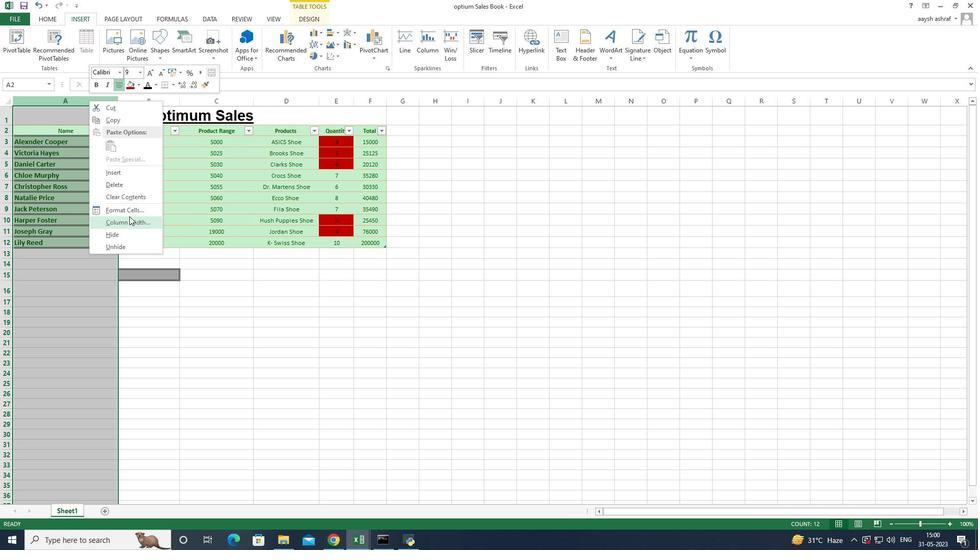 
Action: Mouse pressed left at (135, 224)
Screenshot: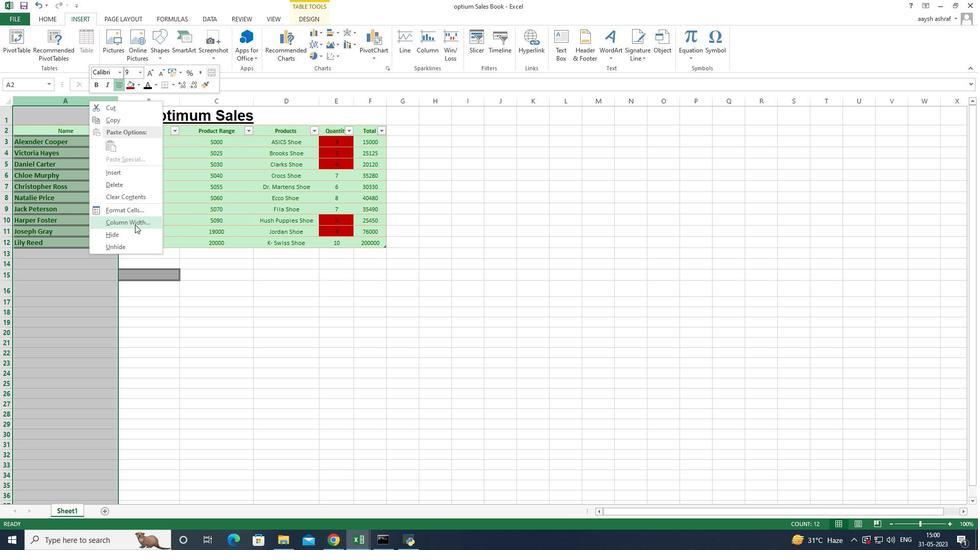 
Action: Mouse moved to (112, 231)
Screenshot: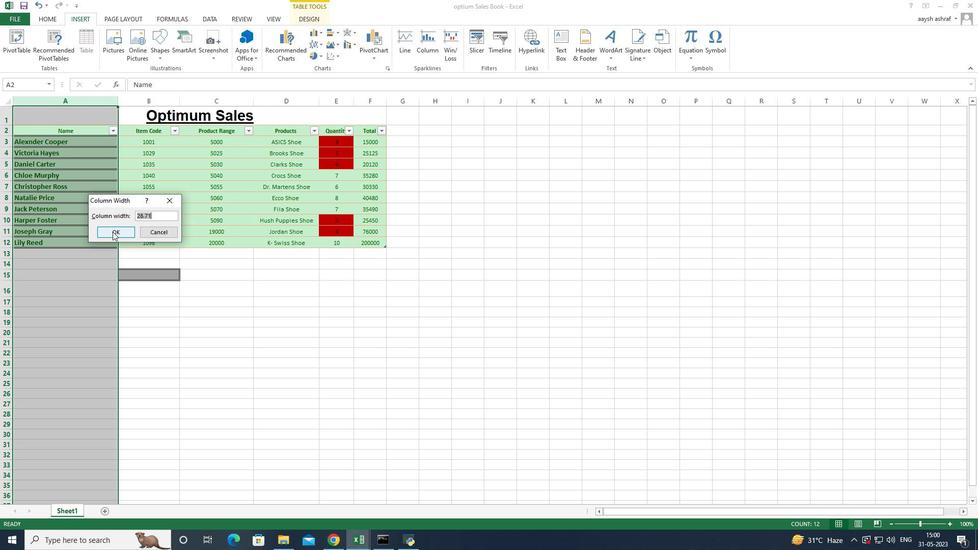 
Action: Mouse pressed left at (112, 231)
Screenshot: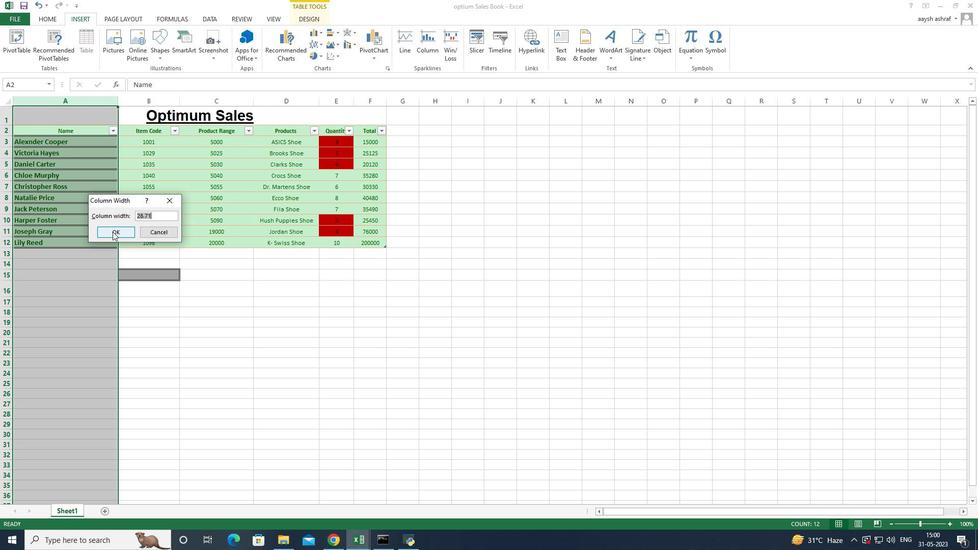 
Action: Mouse moved to (170, 142)
Screenshot: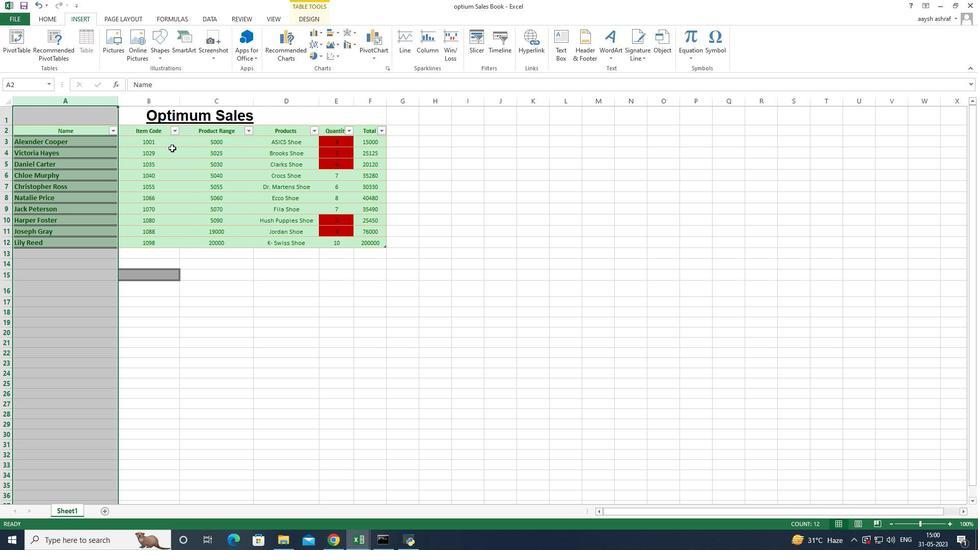 
Action: Mouse pressed left at (170, 142)
Screenshot: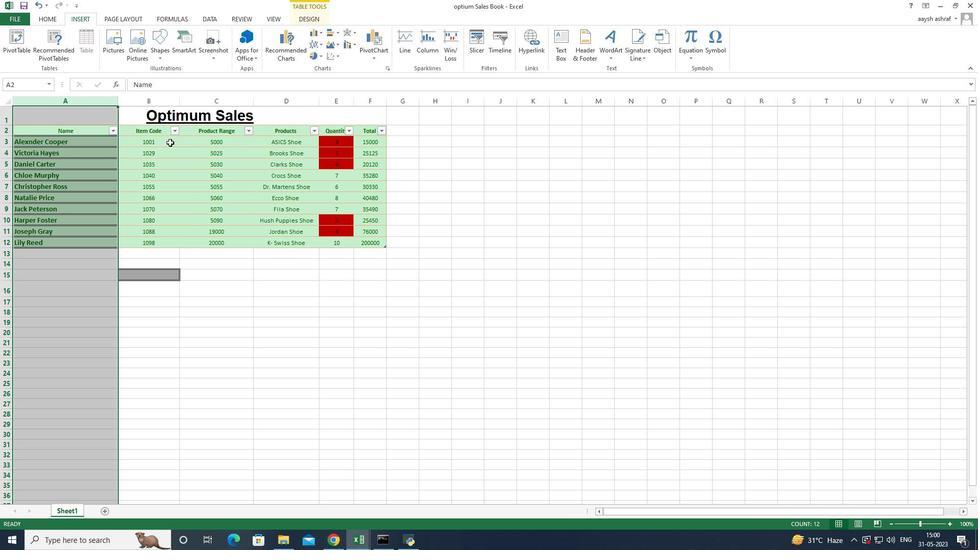 
Action: Mouse moved to (85, 19)
Screenshot: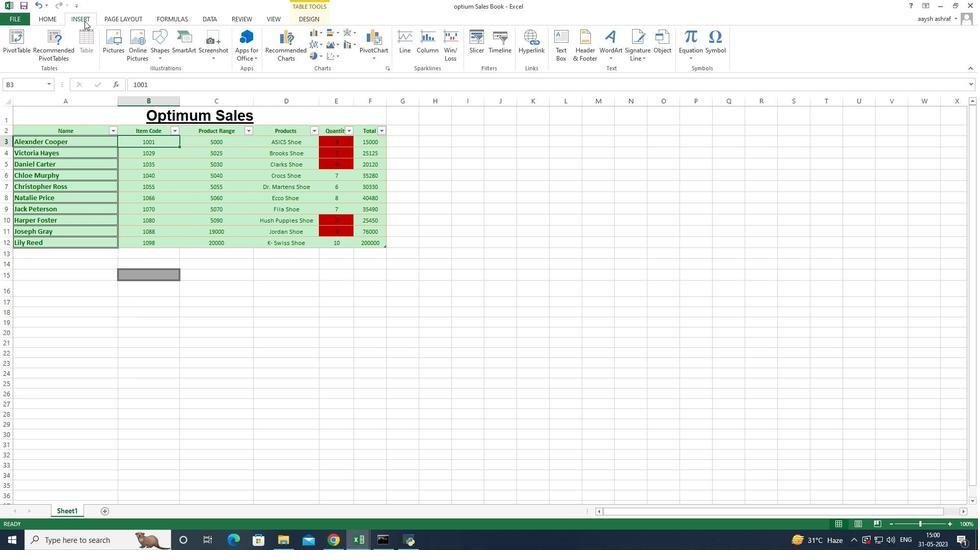 
Action: Mouse pressed left at (85, 19)
Screenshot: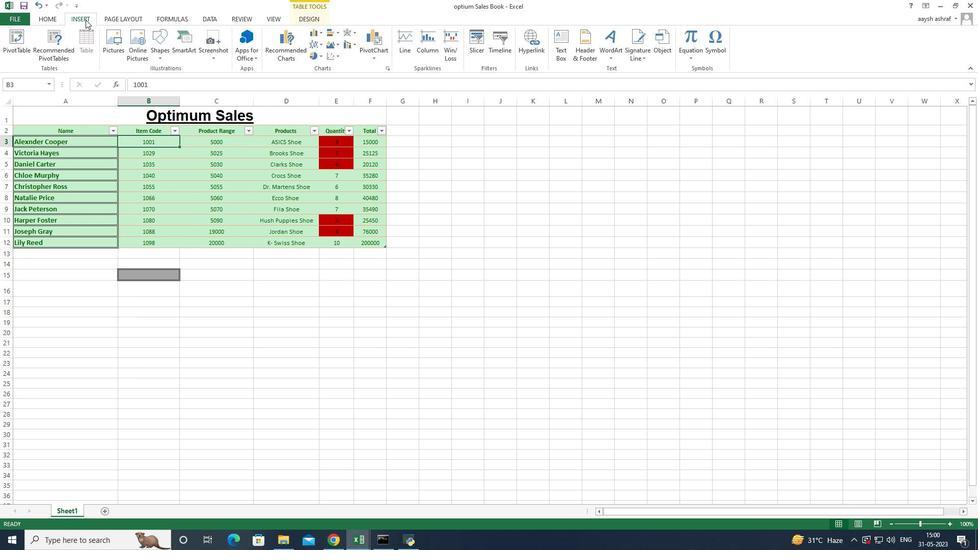 
Action: Mouse moved to (425, 47)
Screenshot: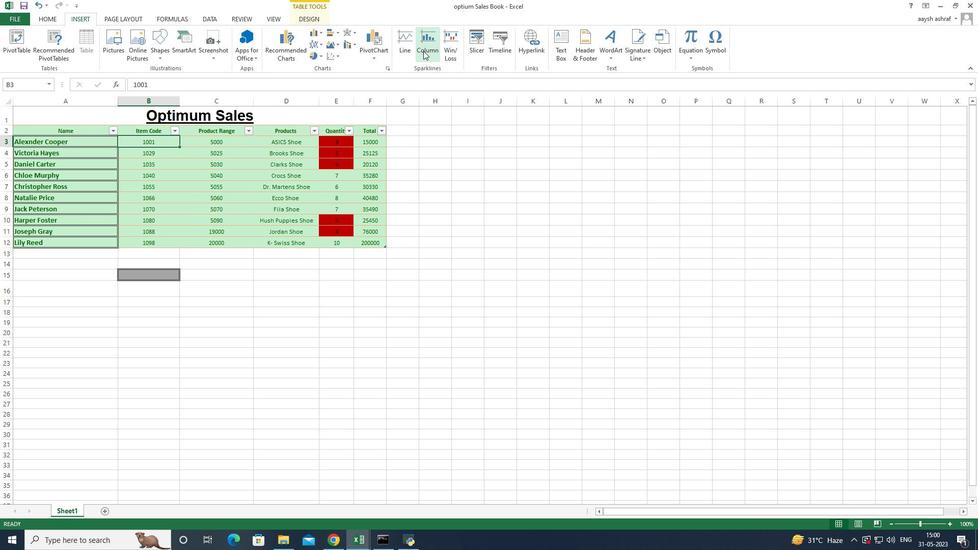 
Action: Mouse pressed left at (425, 47)
Screenshot: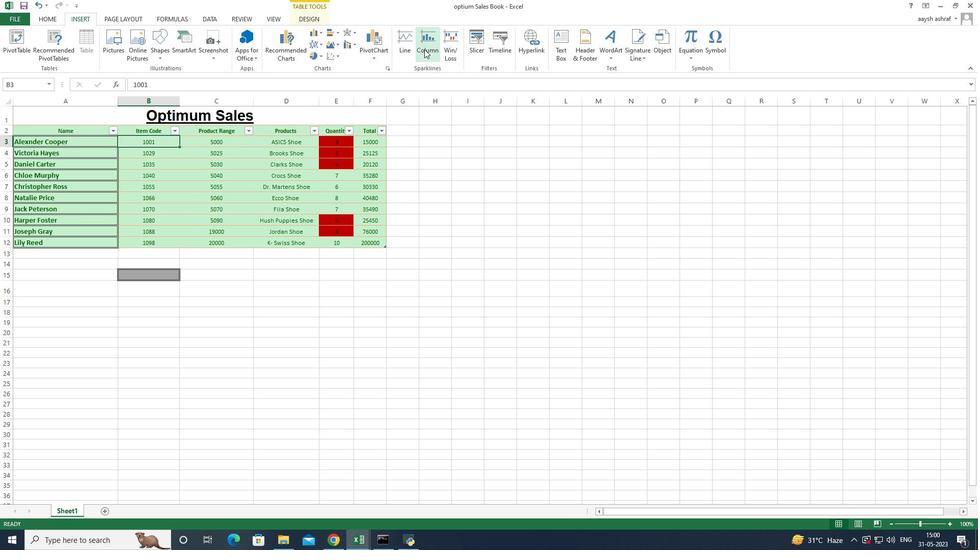 
Action: Mouse moved to (319, 225)
Screenshot: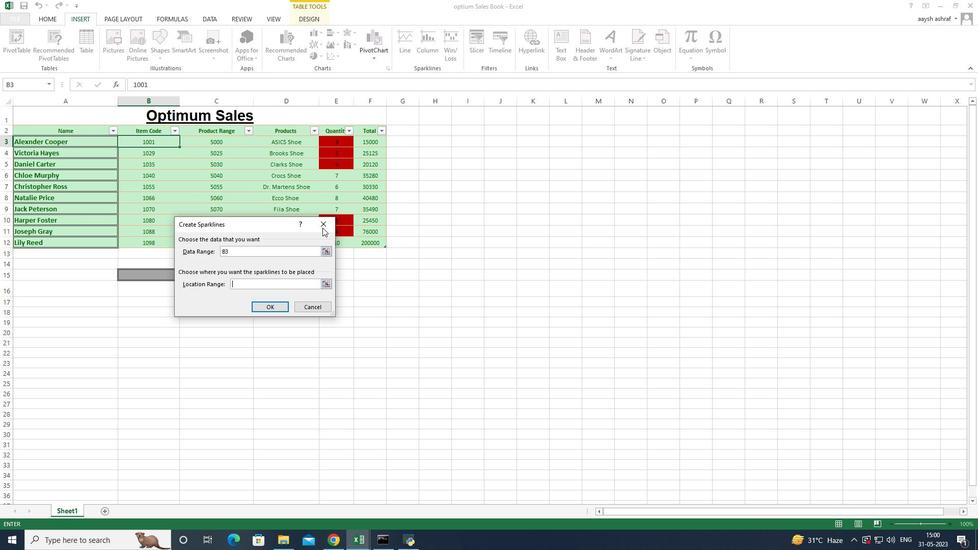 
Action: Mouse pressed left at (319, 225)
Screenshot: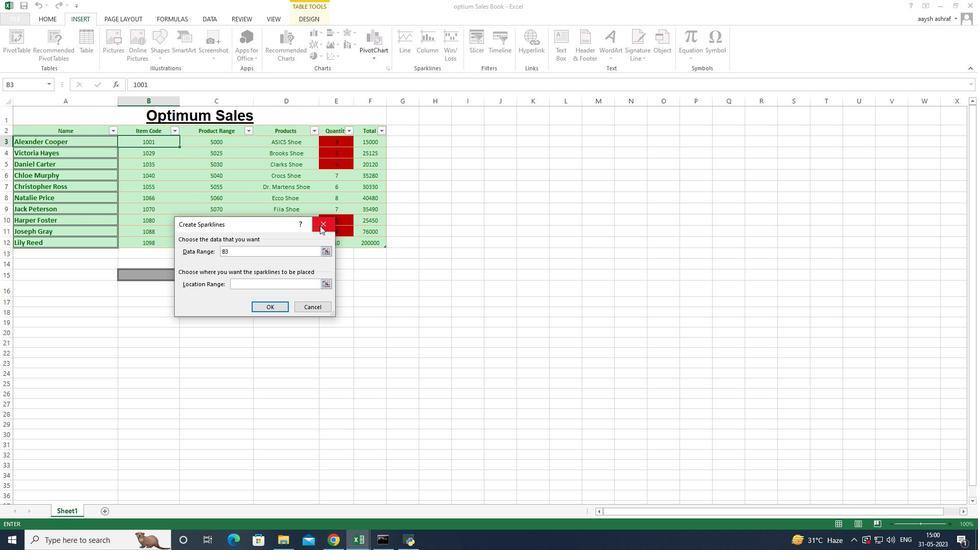 
Action: Mouse moved to (50, 15)
Screenshot: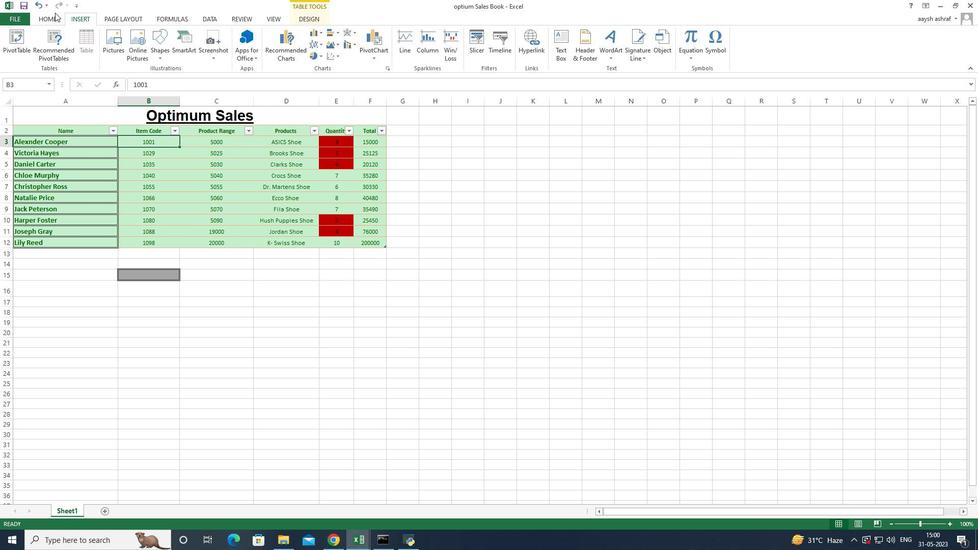 
Action: Mouse pressed left at (50, 15)
Screenshot: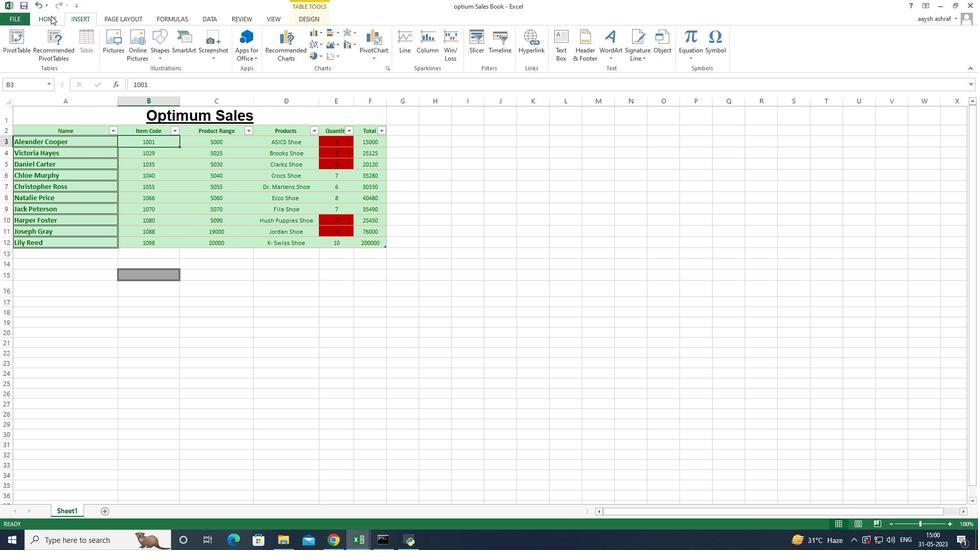 
Action: Mouse moved to (83, 113)
Screenshot: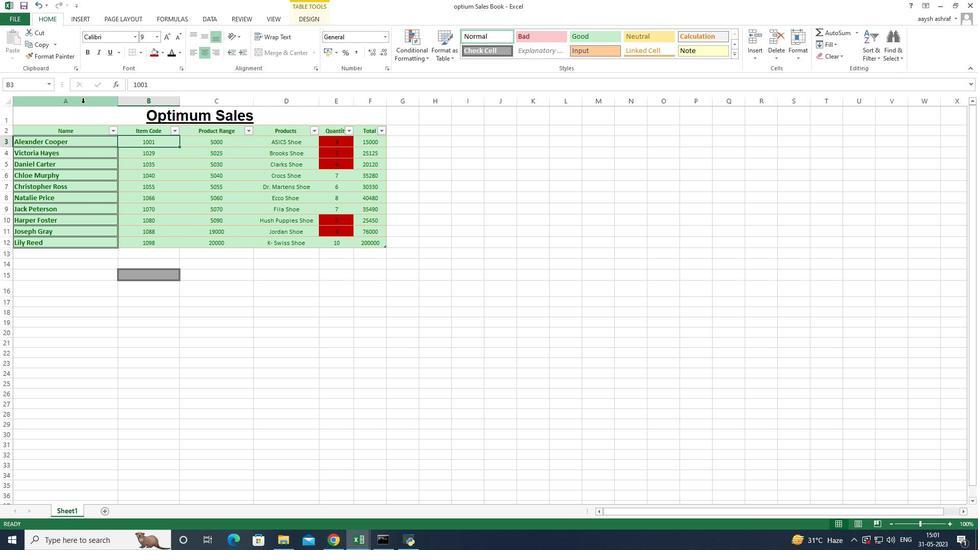 
